 Task: Look for space in Yellowknife, Canada from 2nd June, 2023 to 9th June, 2023 for 5 adults in price range Rs.7000 to Rs.13000. Place can be shared room with 2 bedrooms having 5 beds and 2 bathrooms. Property type can be house, flat, guest house. Booking option can be shelf check-in. Required host language is English.
Action: Mouse moved to (439, 82)
Screenshot: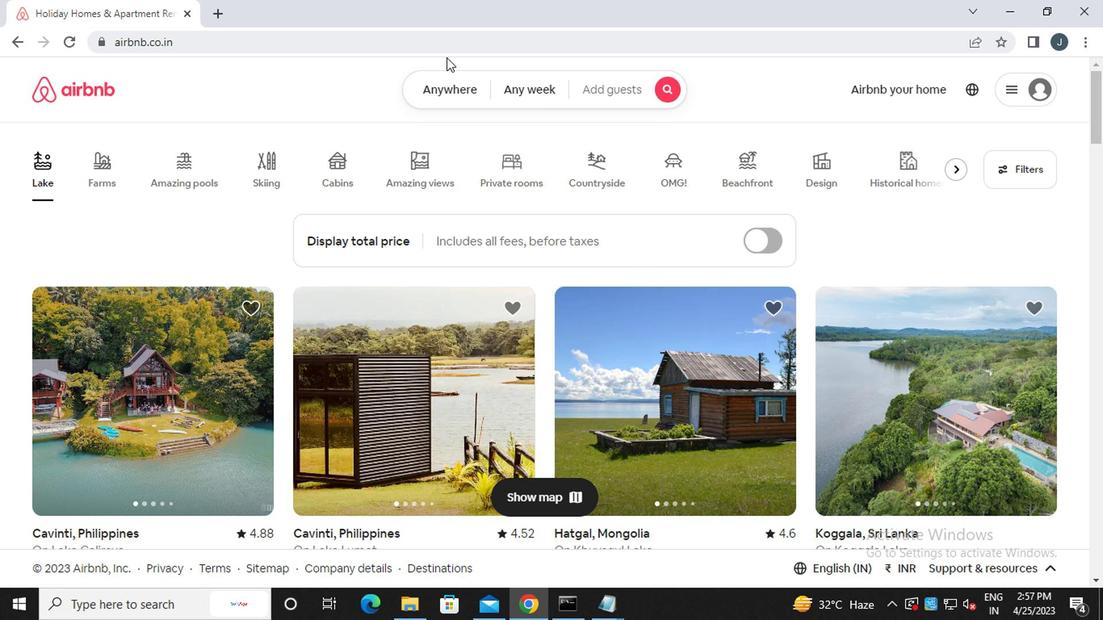 
Action: Mouse pressed left at (439, 82)
Screenshot: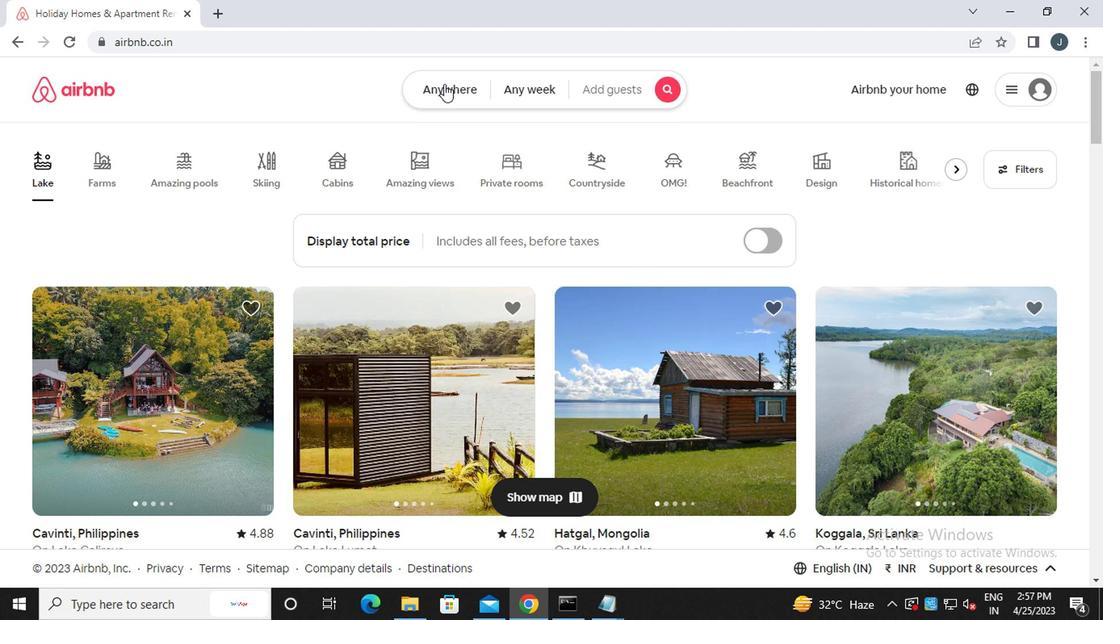 
Action: Mouse moved to (274, 154)
Screenshot: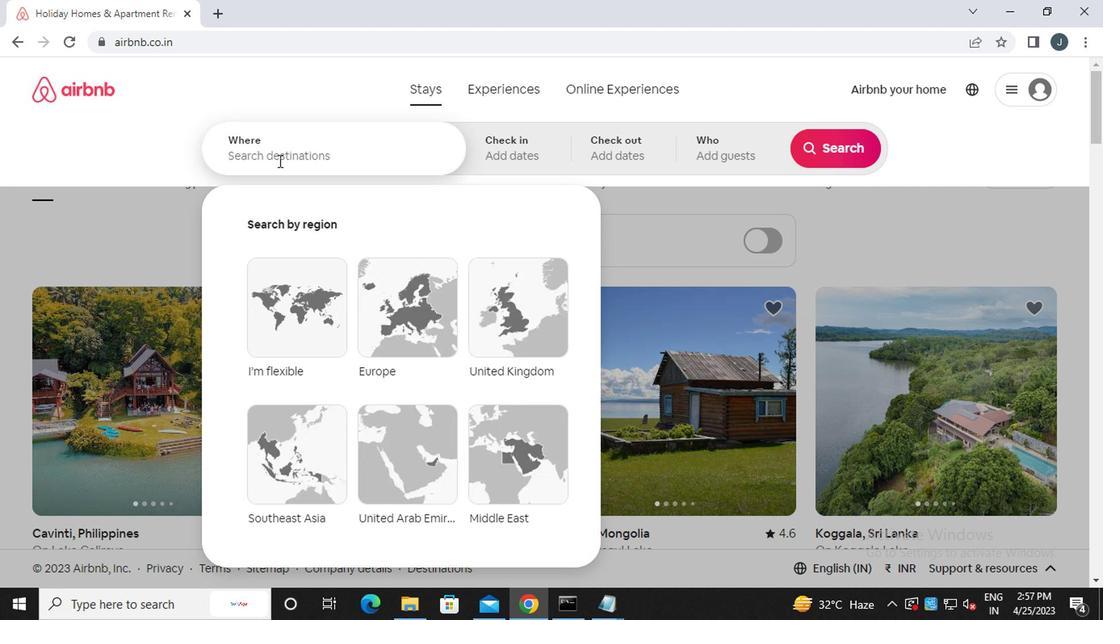 
Action: Mouse pressed left at (274, 154)
Screenshot: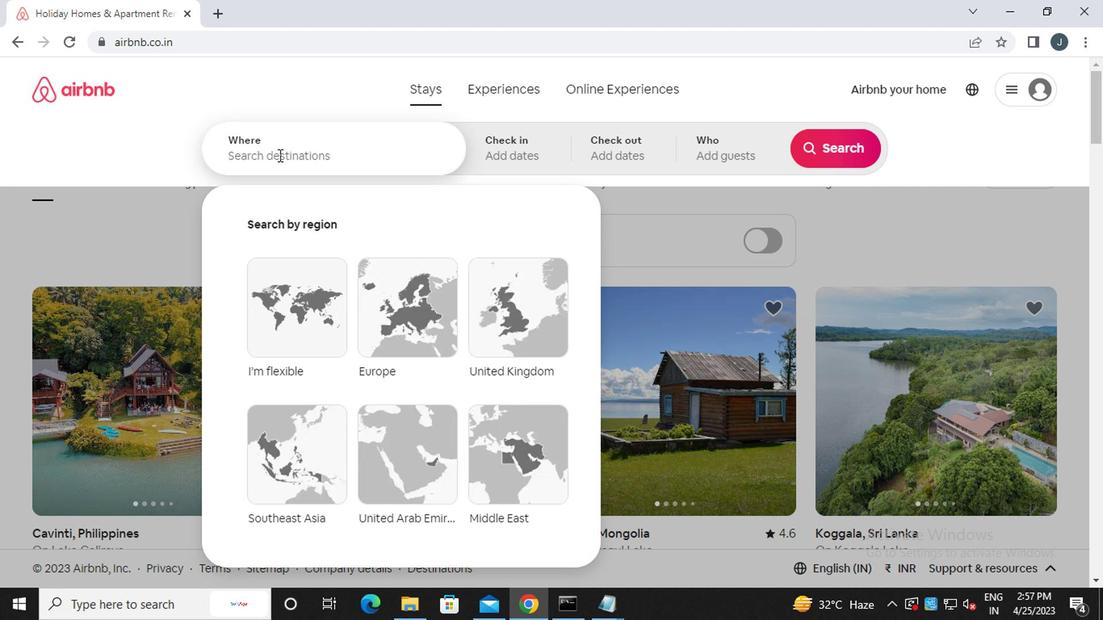 
Action: Key pressed y<Key.caps_lock>ellowknife,<Key.caps_lock>c<Key.caps_lock>anada
Screenshot: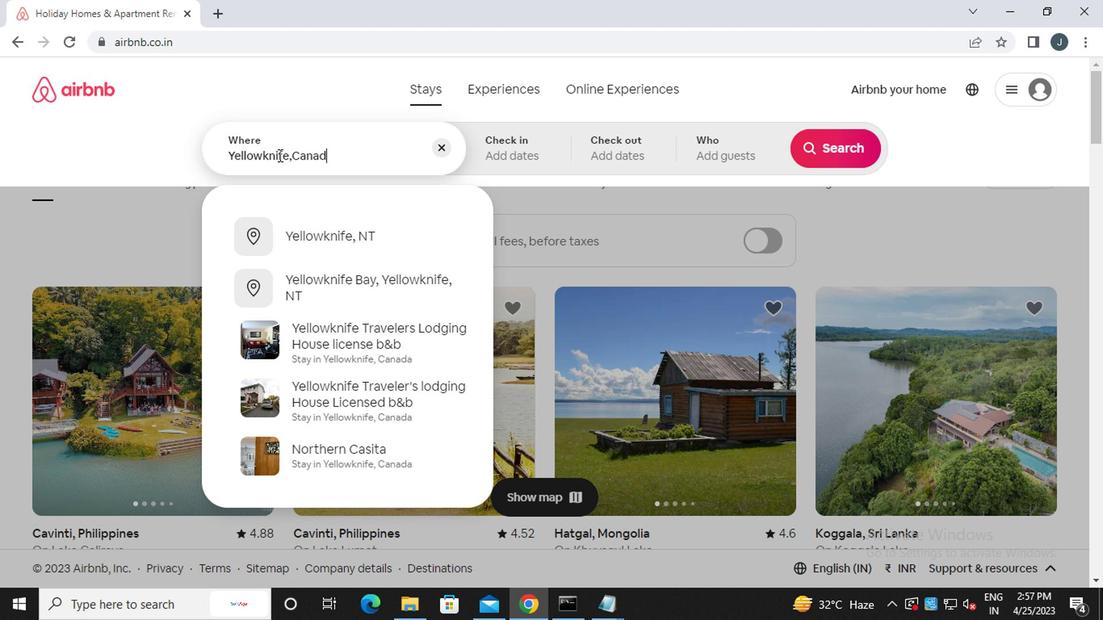 
Action: Mouse moved to (527, 147)
Screenshot: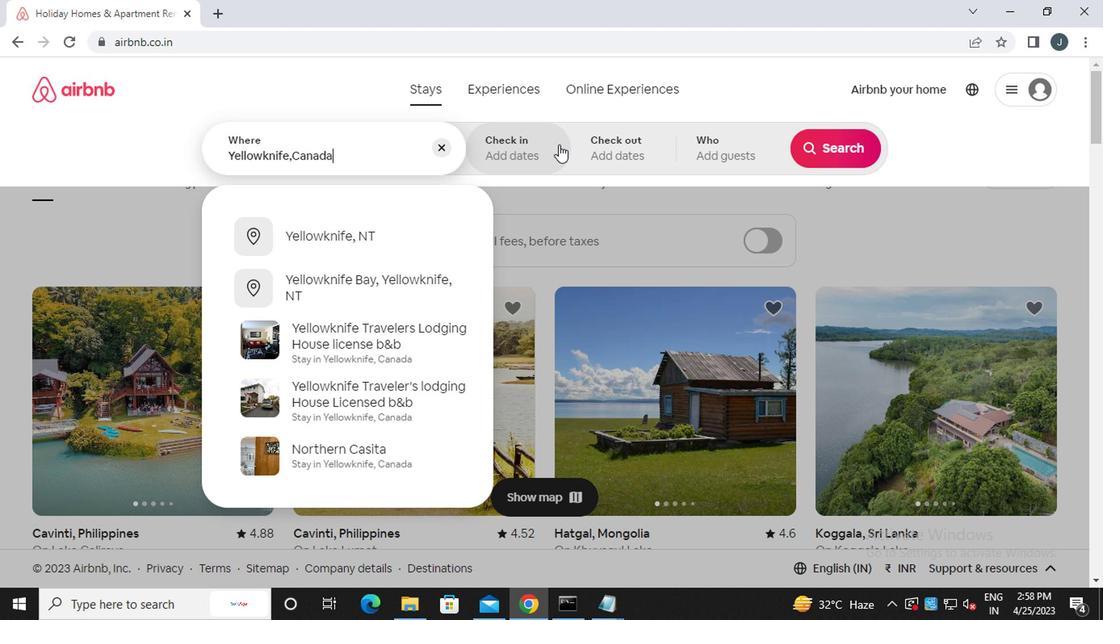 
Action: Mouse pressed left at (527, 147)
Screenshot: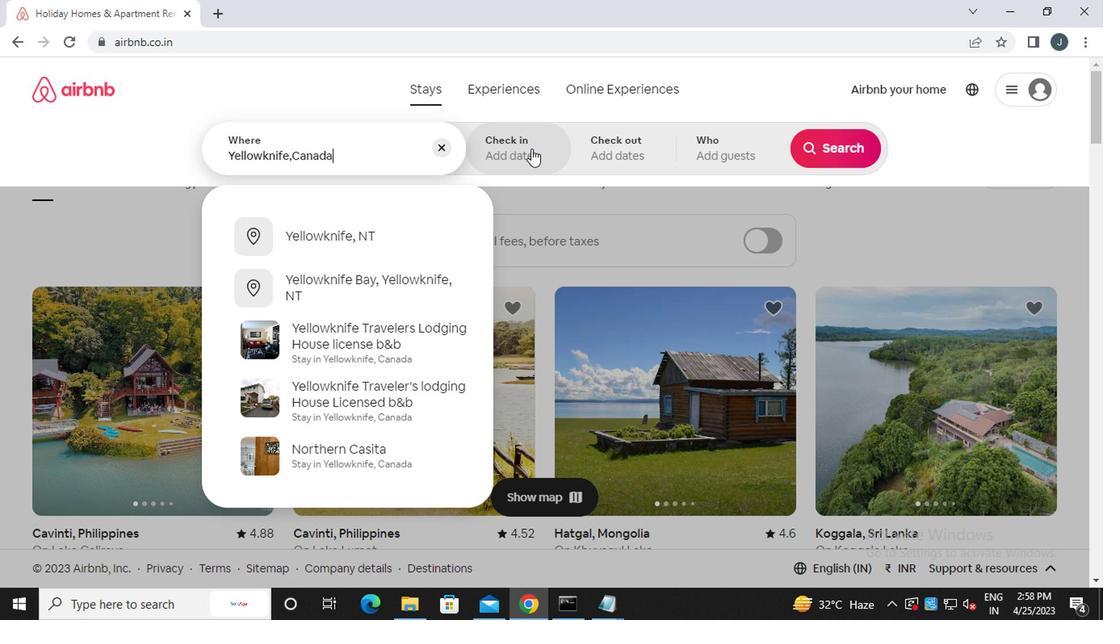 
Action: Mouse moved to (823, 273)
Screenshot: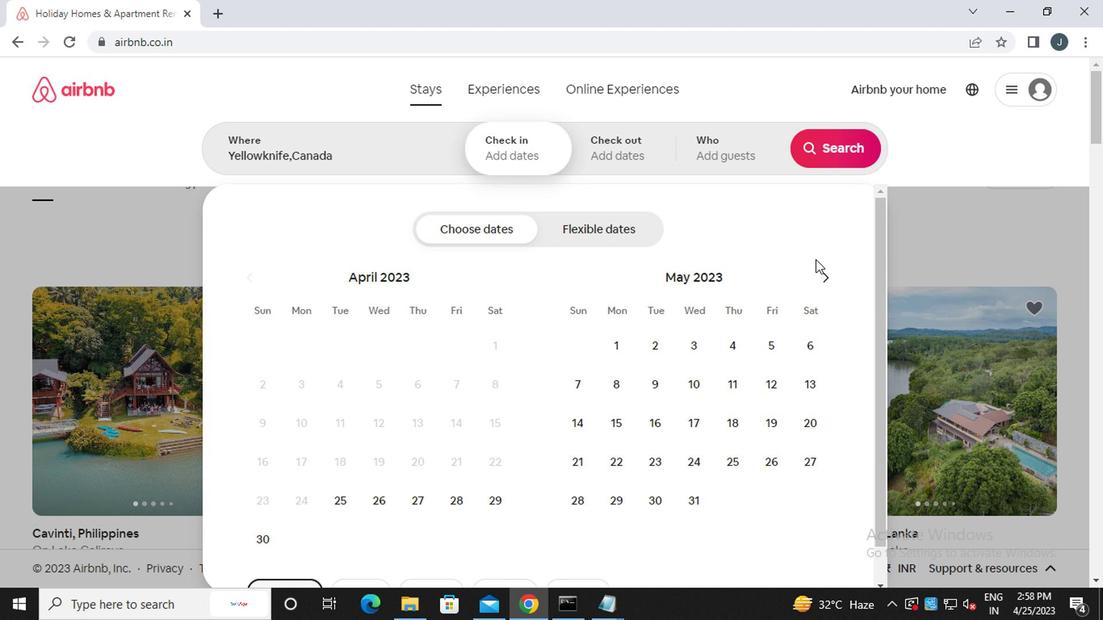 
Action: Mouse pressed left at (823, 273)
Screenshot: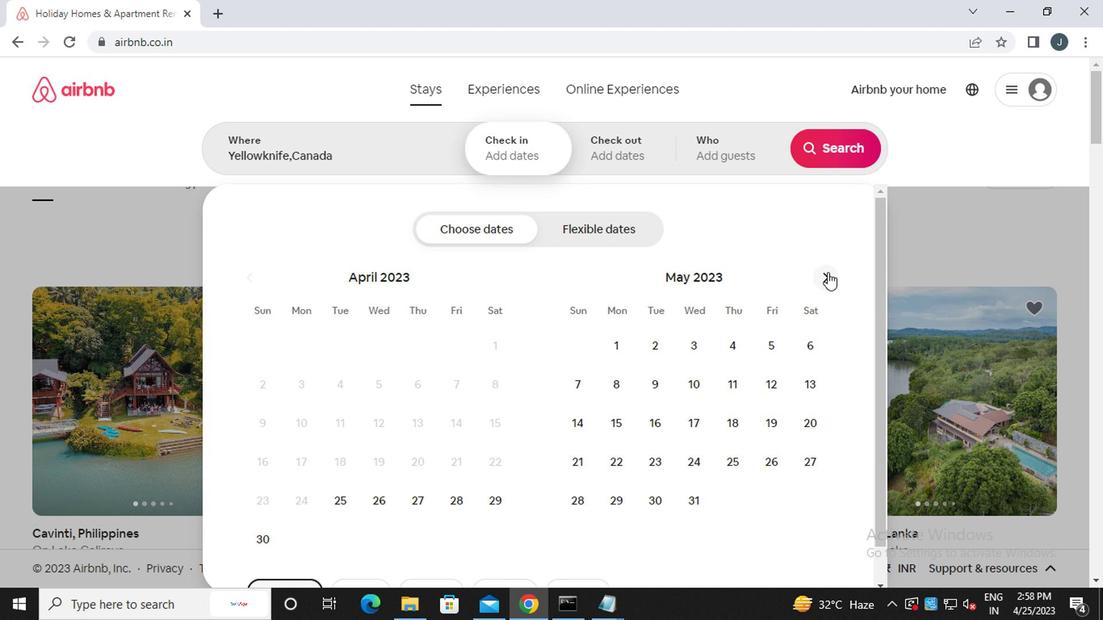 
Action: Mouse moved to (774, 348)
Screenshot: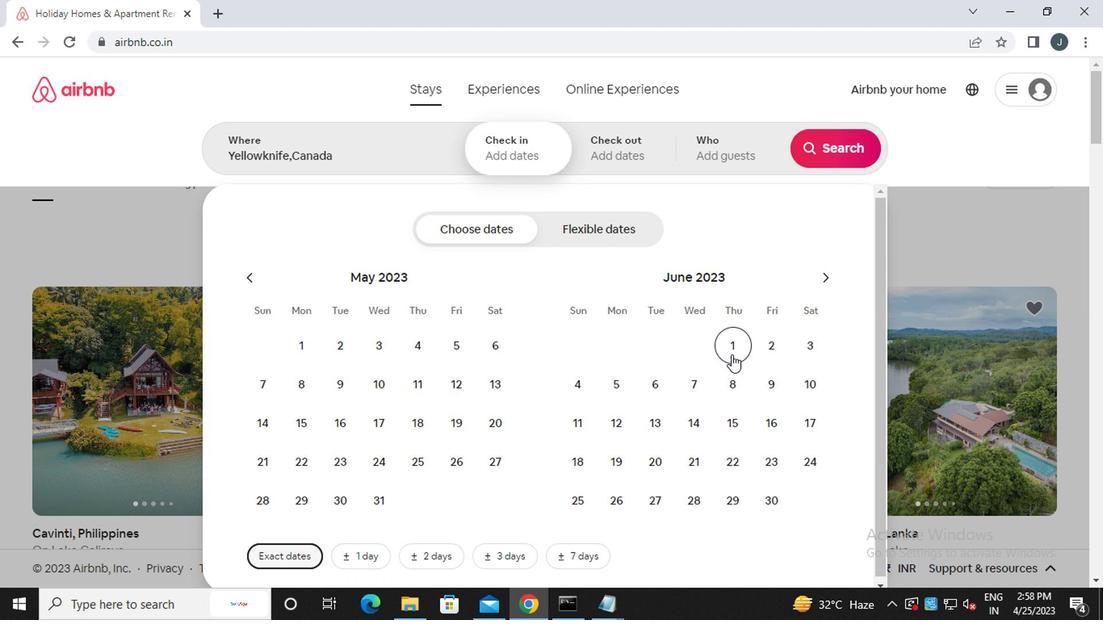
Action: Mouse pressed left at (774, 348)
Screenshot: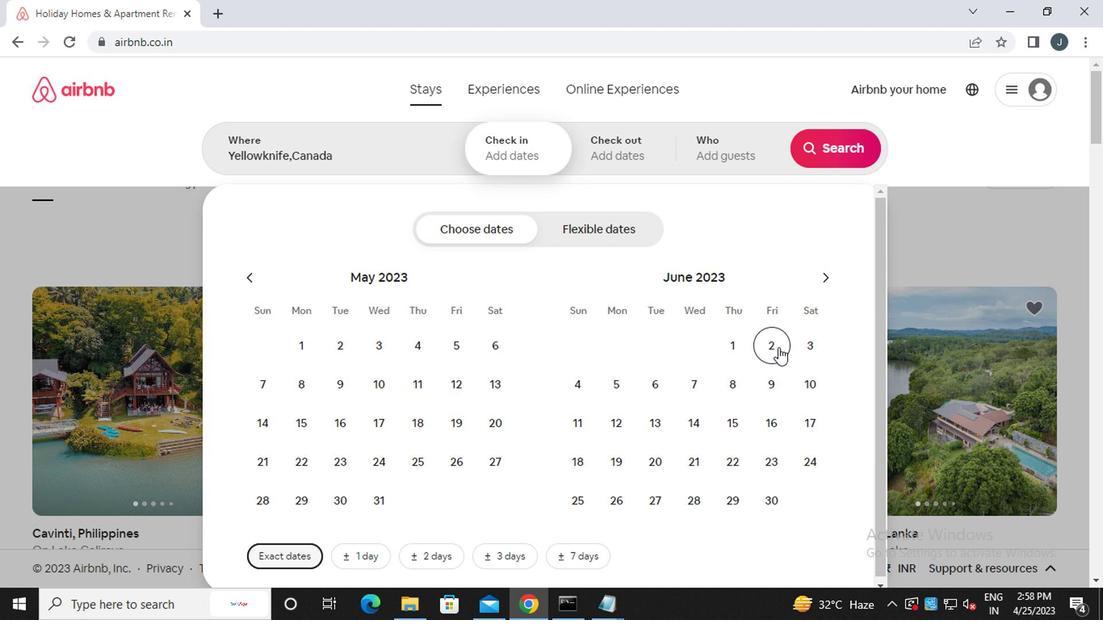 
Action: Mouse moved to (772, 377)
Screenshot: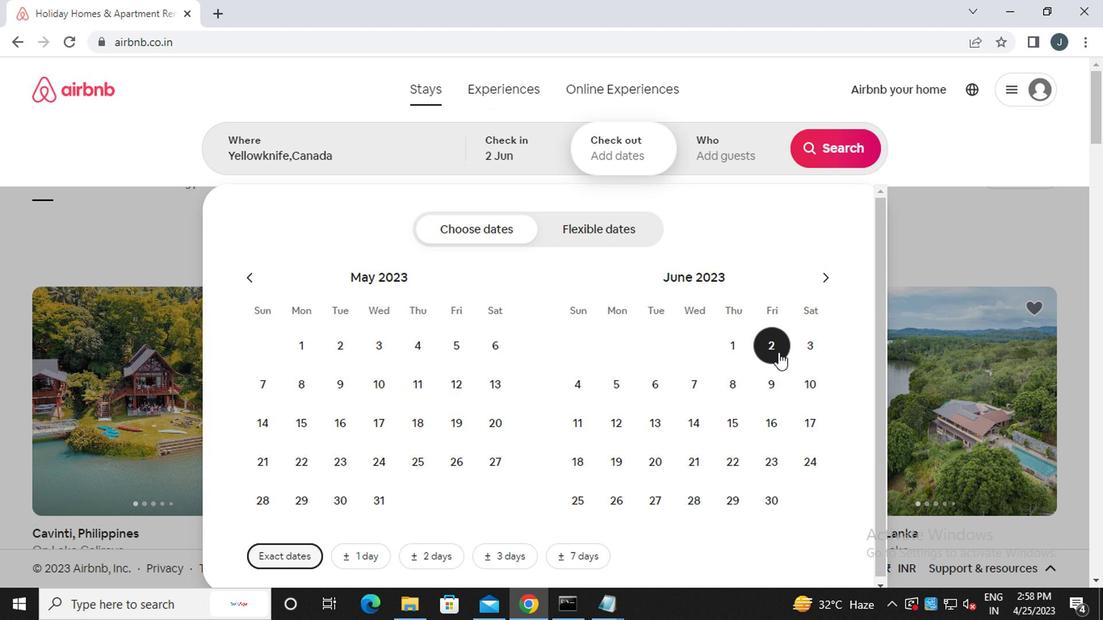 
Action: Mouse pressed left at (772, 377)
Screenshot: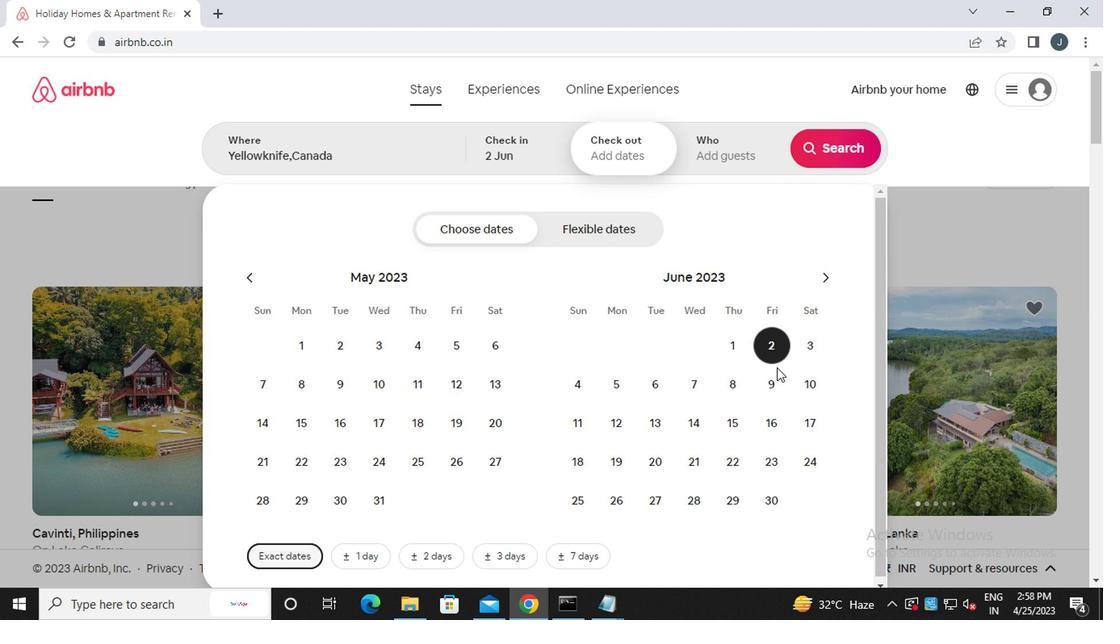
Action: Mouse moved to (736, 145)
Screenshot: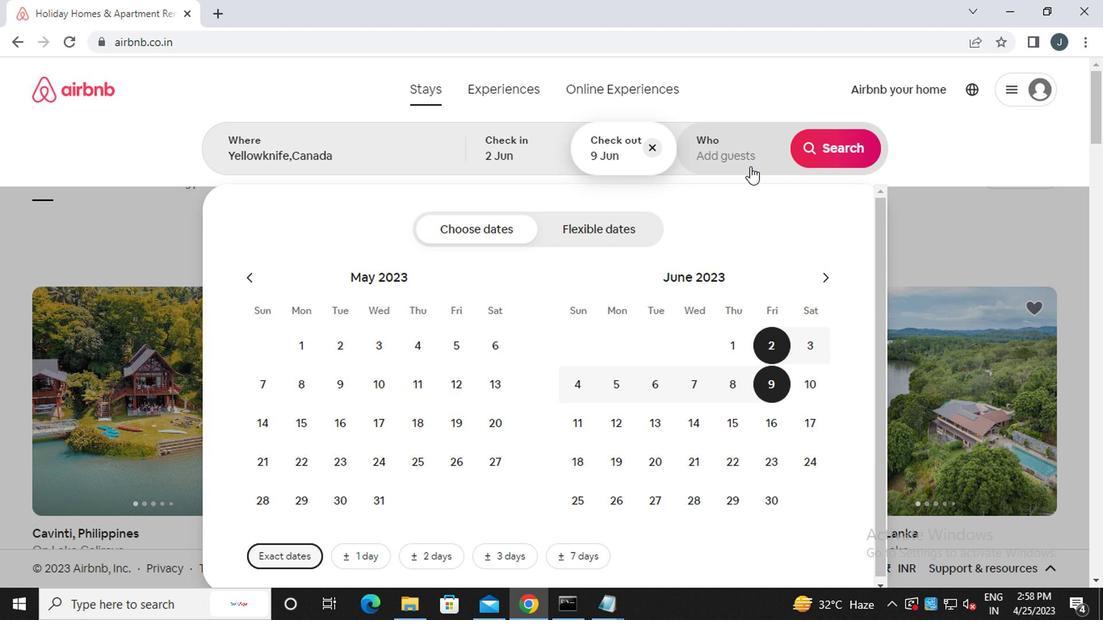 
Action: Mouse pressed left at (736, 145)
Screenshot: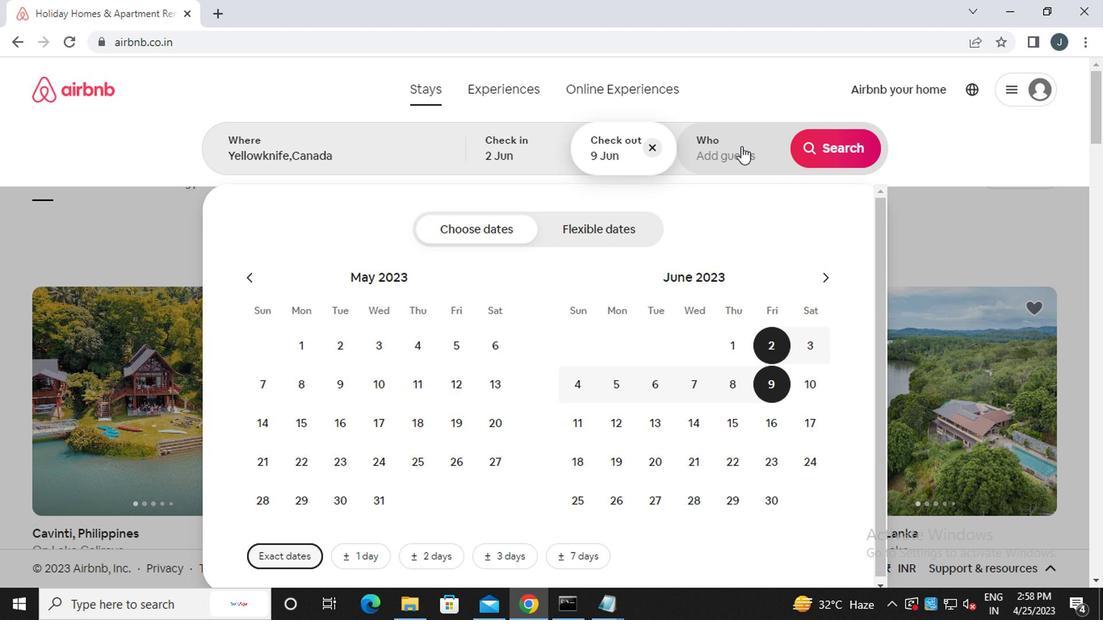 
Action: Mouse moved to (837, 232)
Screenshot: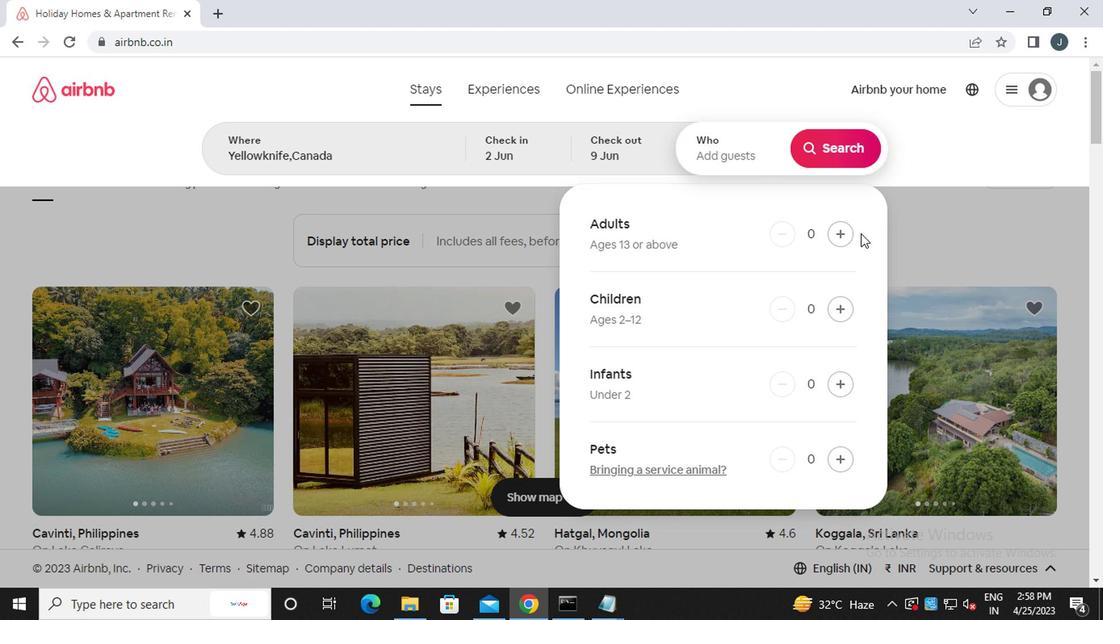 
Action: Mouse pressed left at (837, 232)
Screenshot: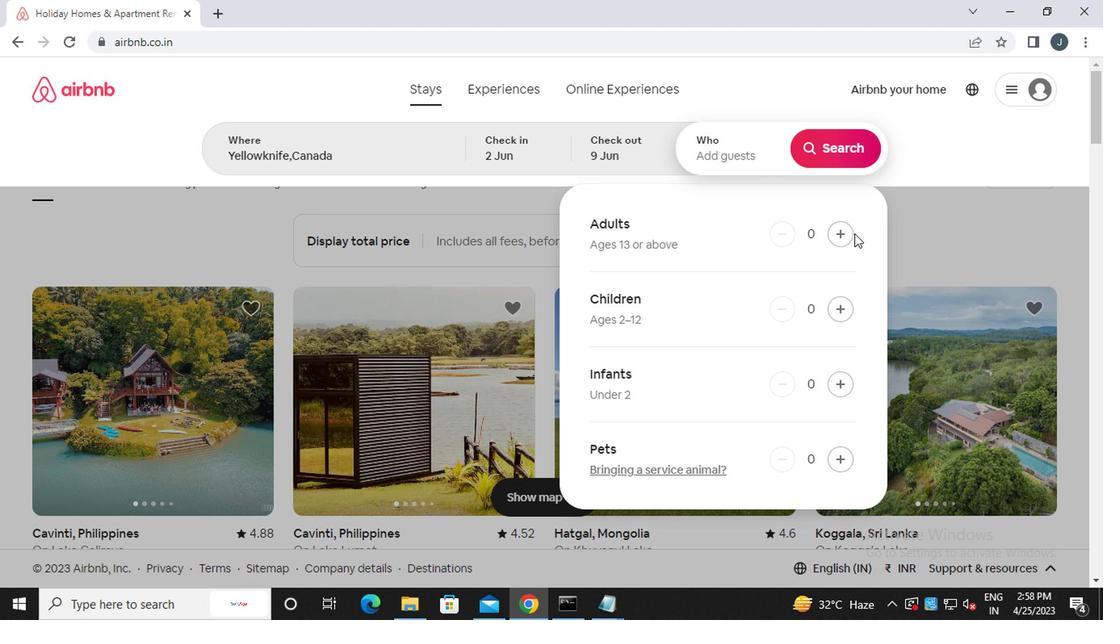 
Action: Mouse pressed left at (837, 232)
Screenshot: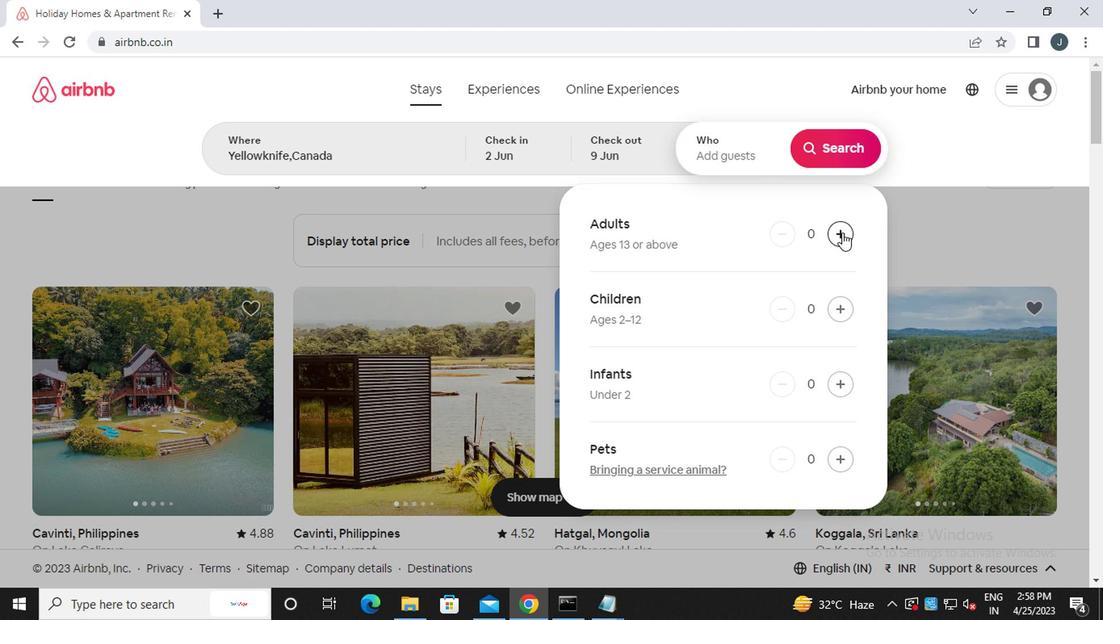 
Action: Mouse pressed left at (837, 232)
Screenshot: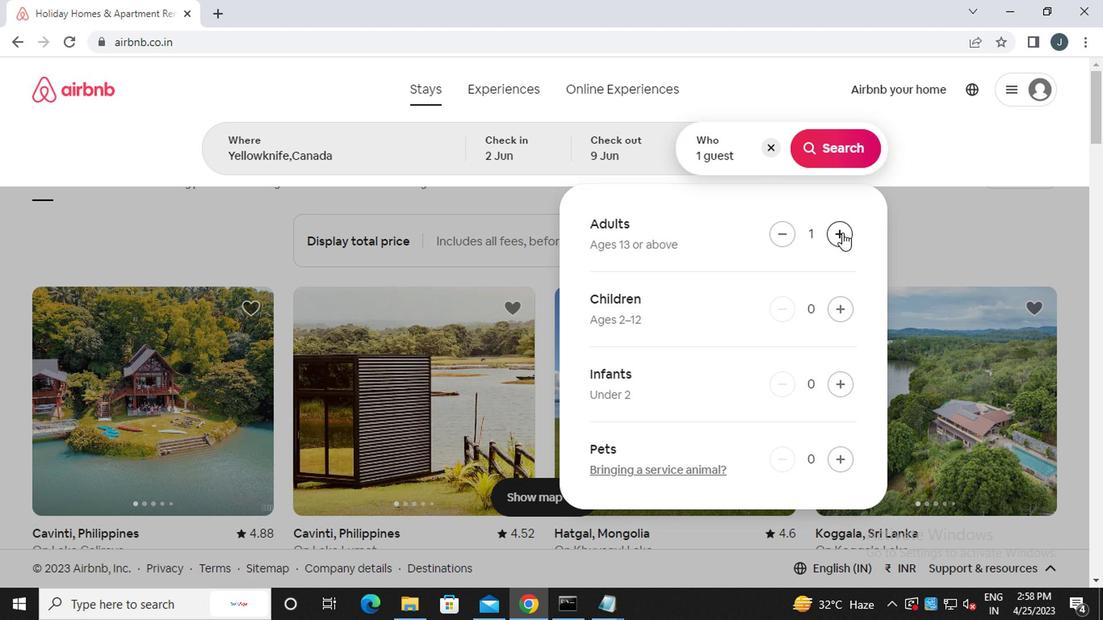 
Action: Mouse pressed left at (837, 232)
Screenshot: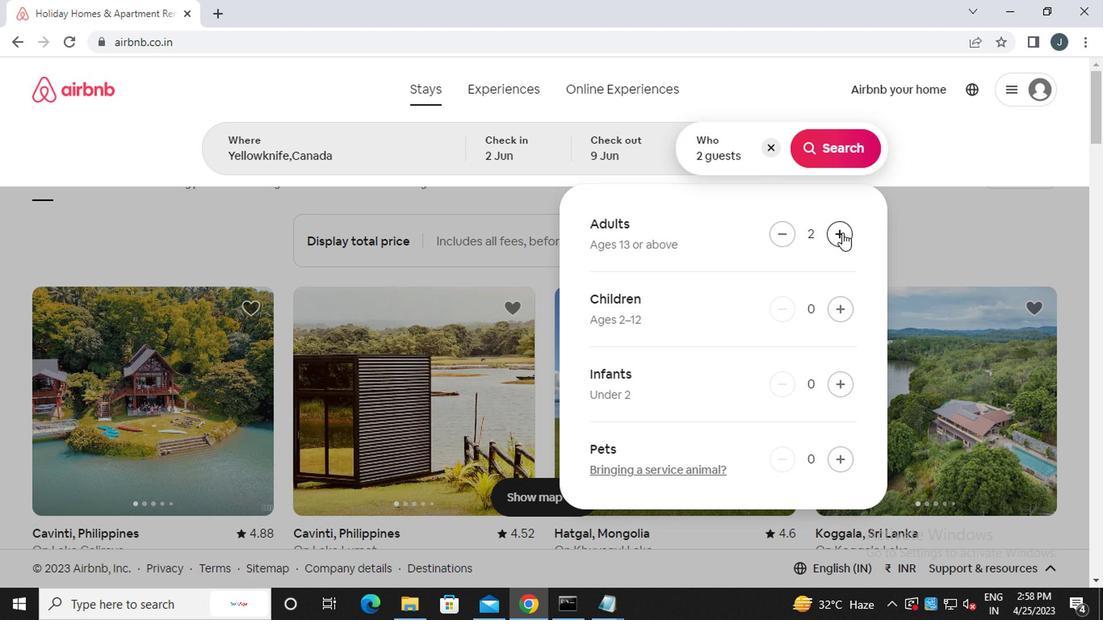
Action: Mouse pressed left at (837, 232)
Screenshot: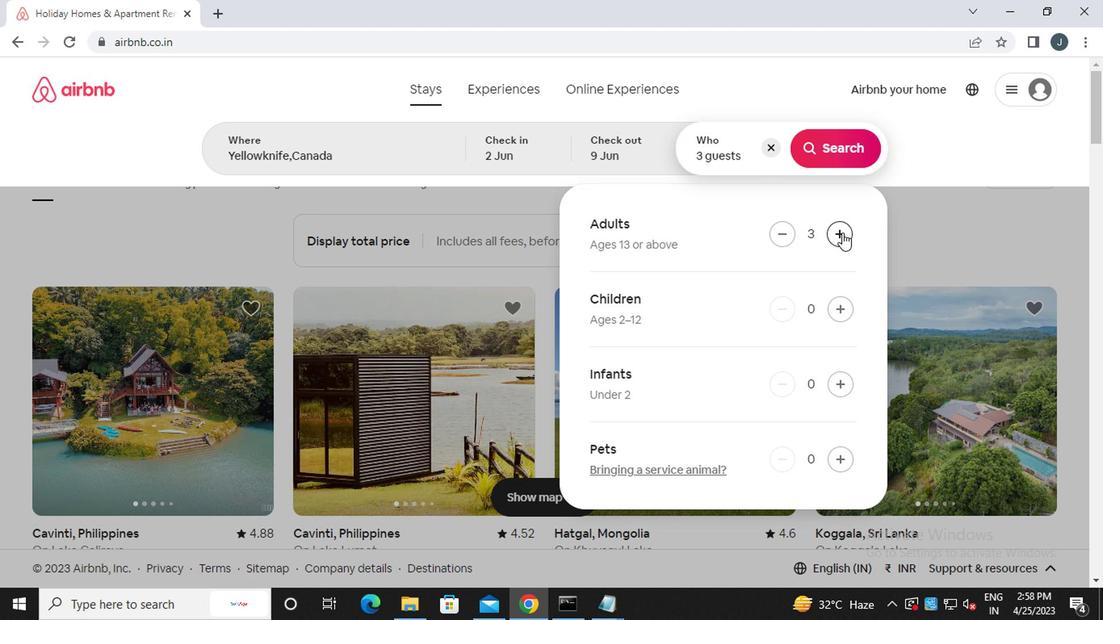 
Action: Mouse moved to (834, 146)
Screenshot: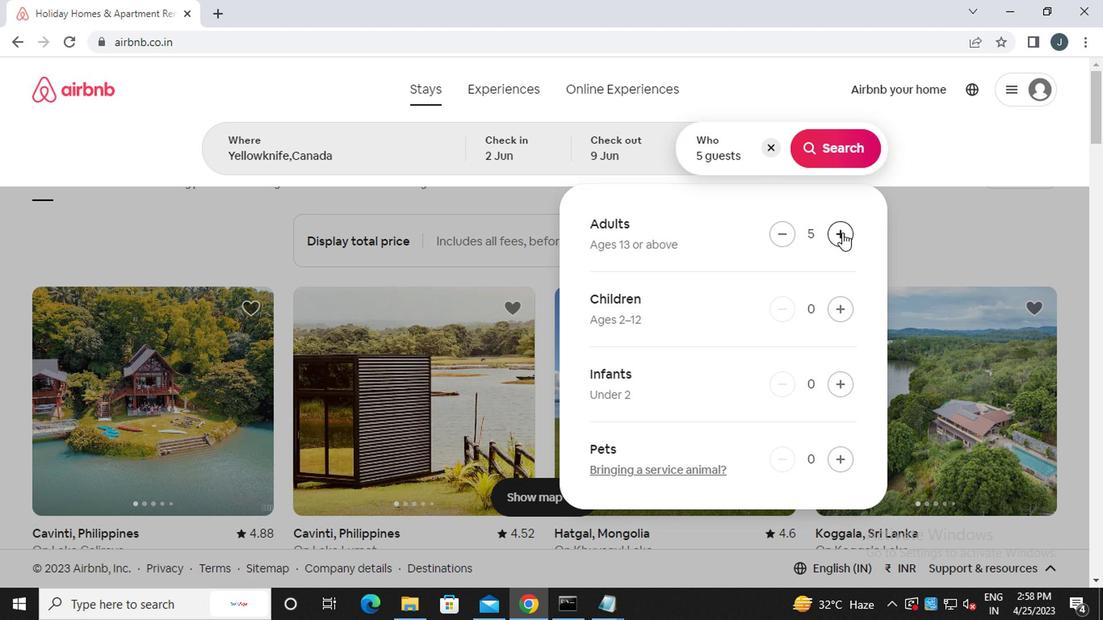 
Action: Mouse pressed left at (834, 146)
Screenshot: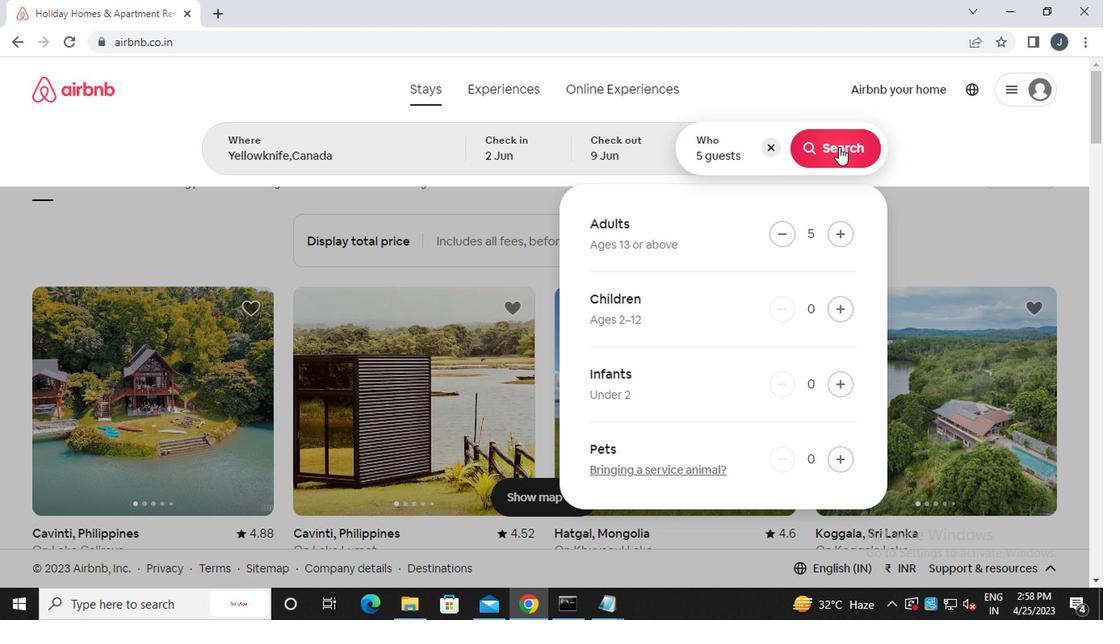 
Action: Mouse moved to (1040, 147)
Screenshot: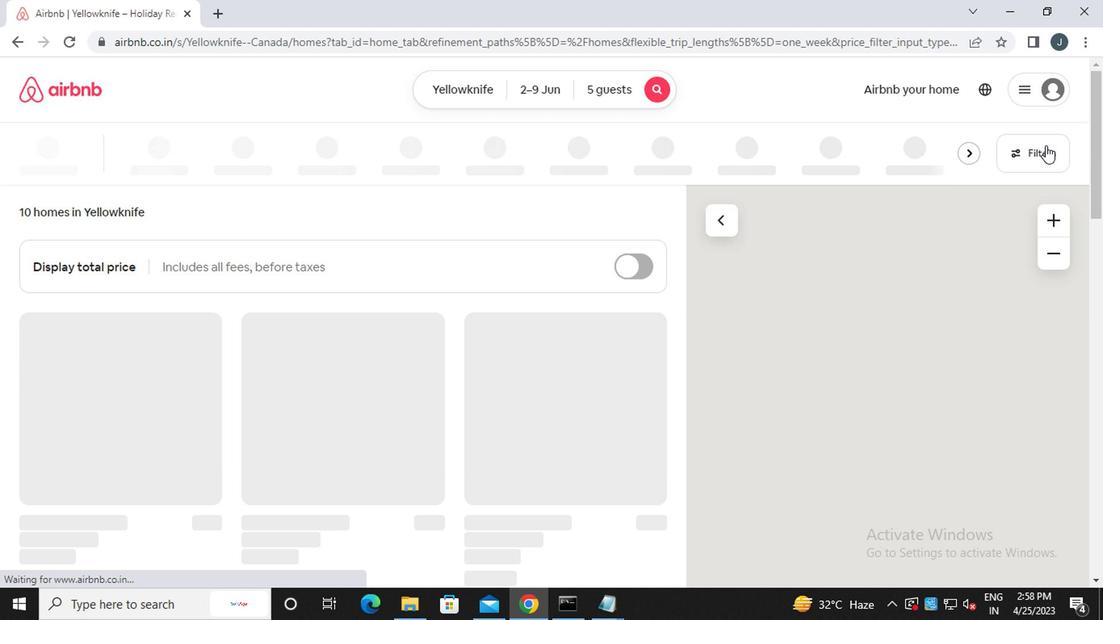 
Action: Mouse pressed left at (1040, 147)
Screenshot: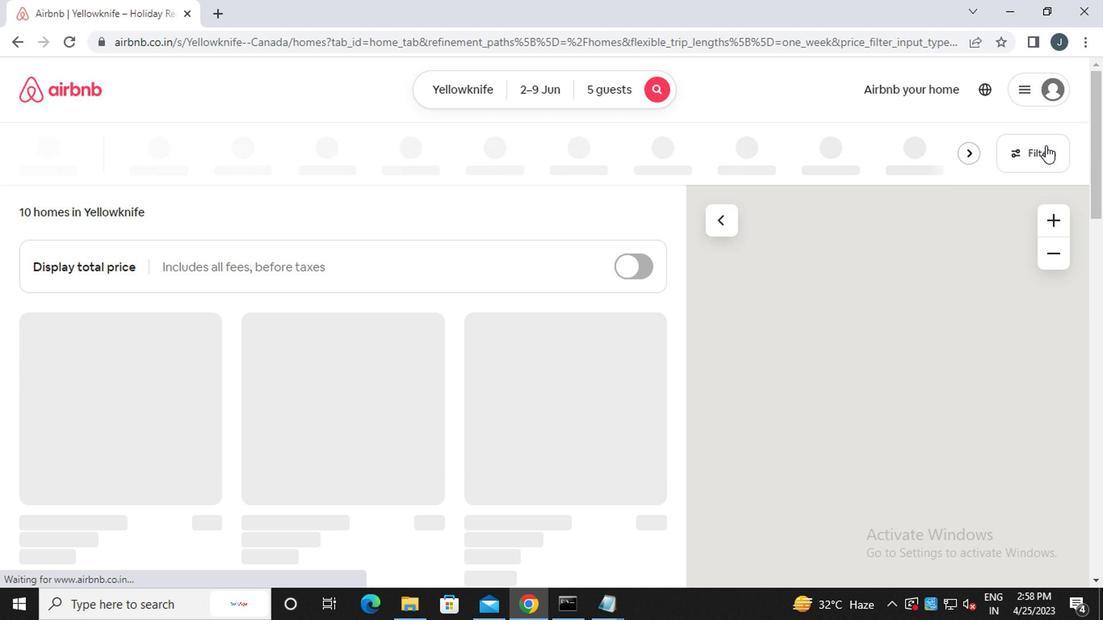 
Action: Mouse moved to (342, 346)
Screenshot: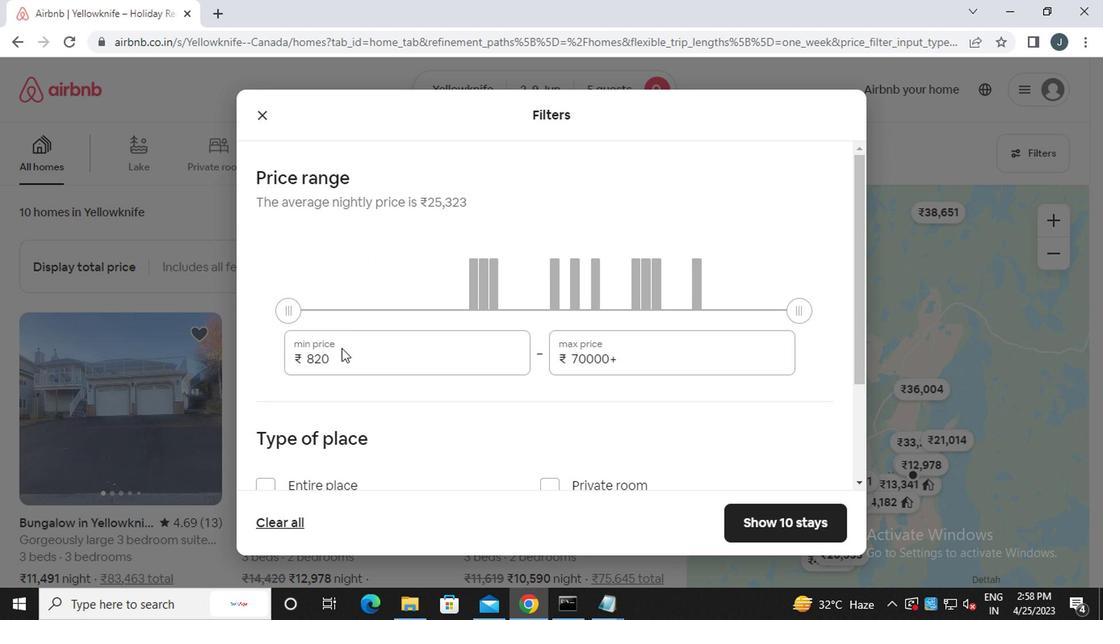 
Action: Mouse pressed left at (342, 346)
Screenshot: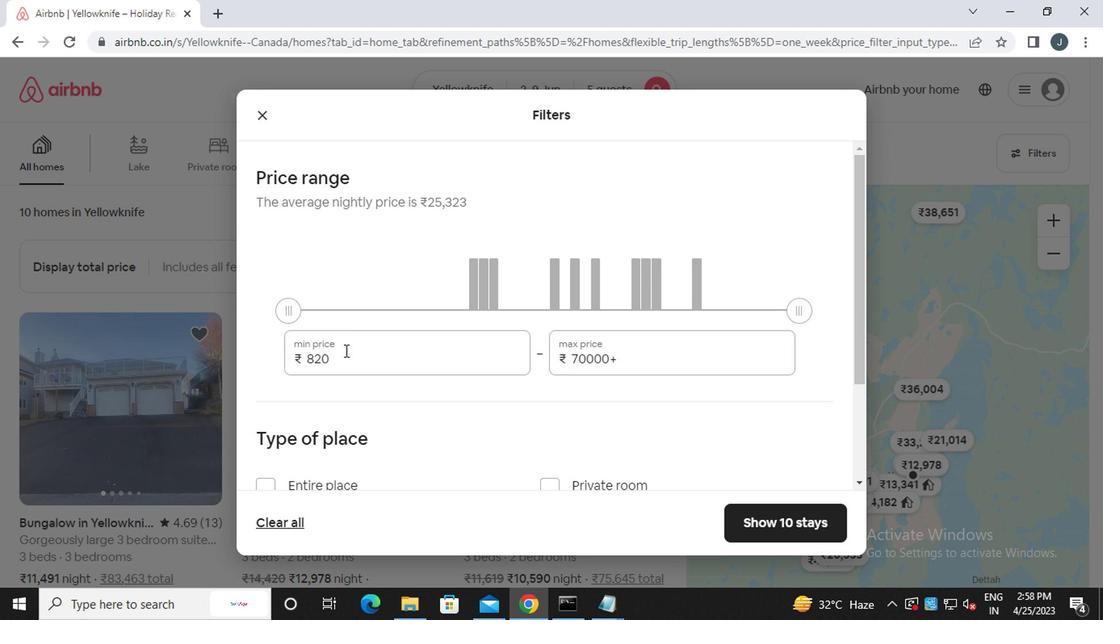 
Action: Mouse moved to (334, 331)
Screenshot: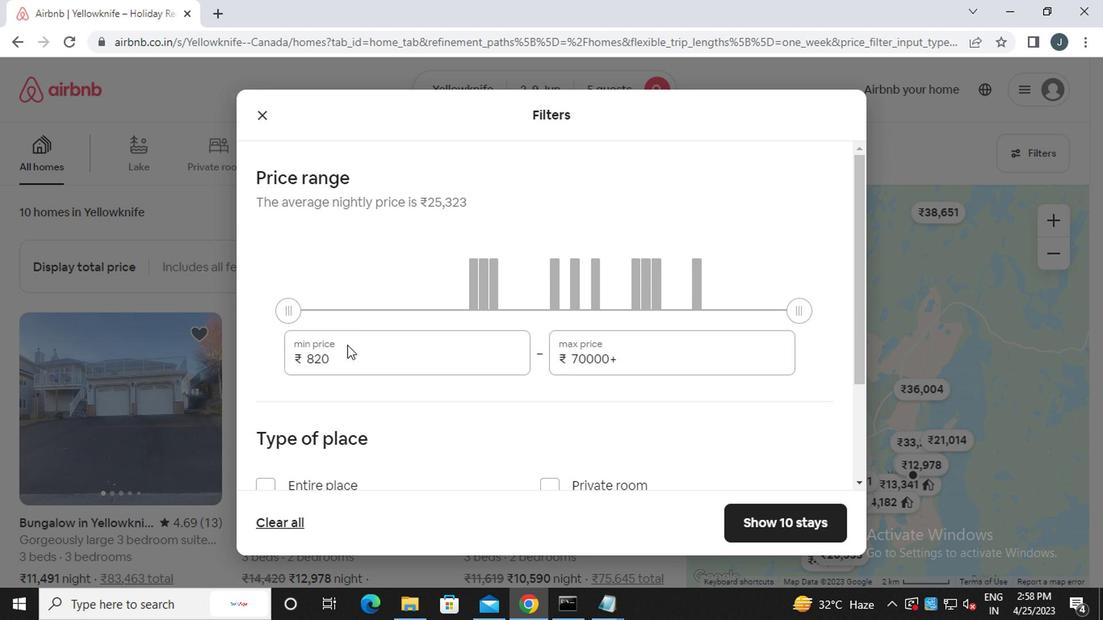
Action: Key pressed <Key.backspace><Key.backspace><Key.backspace><<103>><<96>><<96>><<96>>
Screenshot: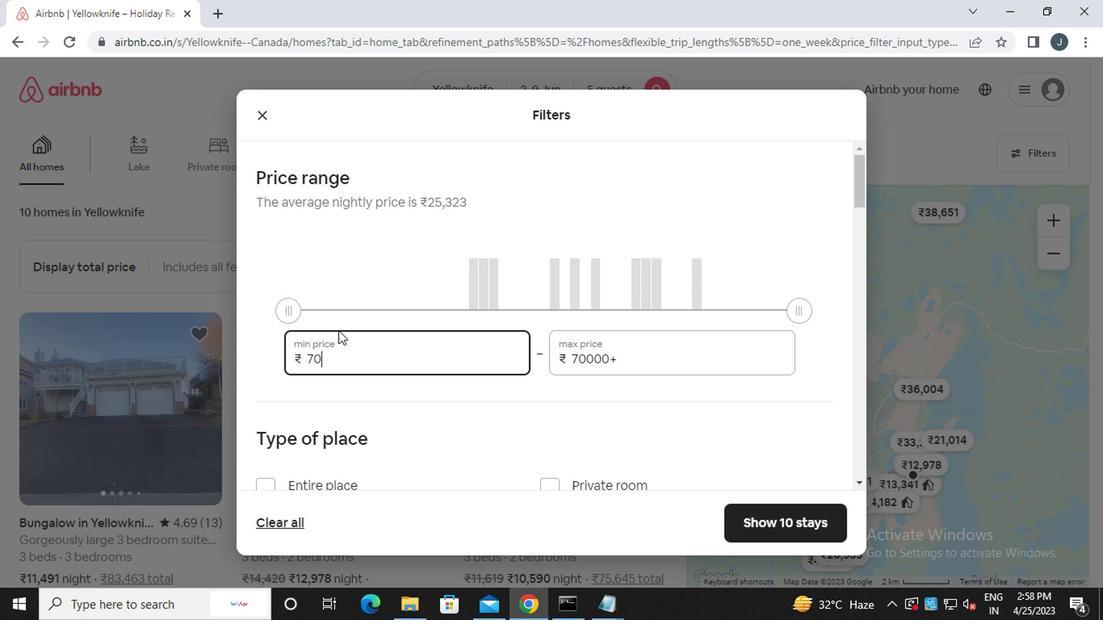 
Action: Mouse moved to (645, 359)
Screenshot: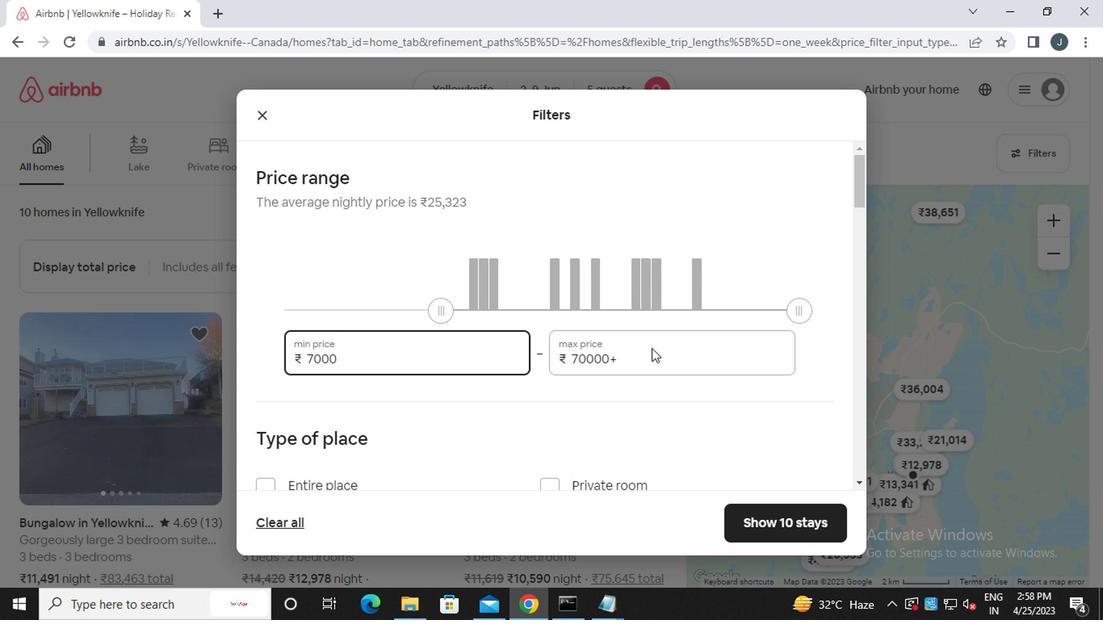 
Action: Mouse pressed left at (645, 359)
Screenshot: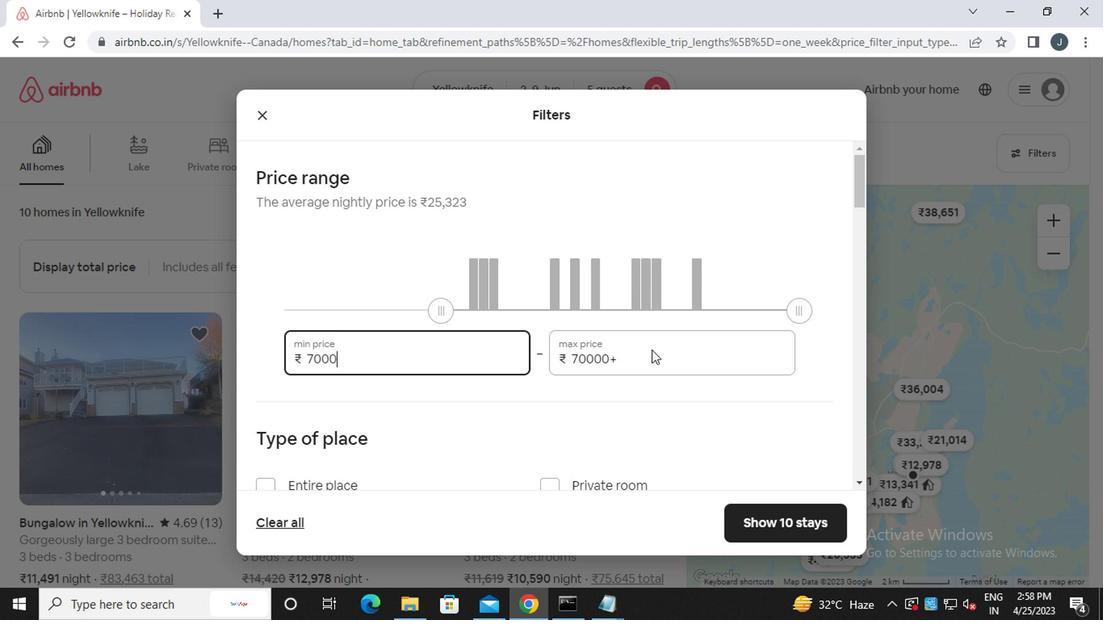 
Action: Mouse moved to (597, 352)
Screenshot: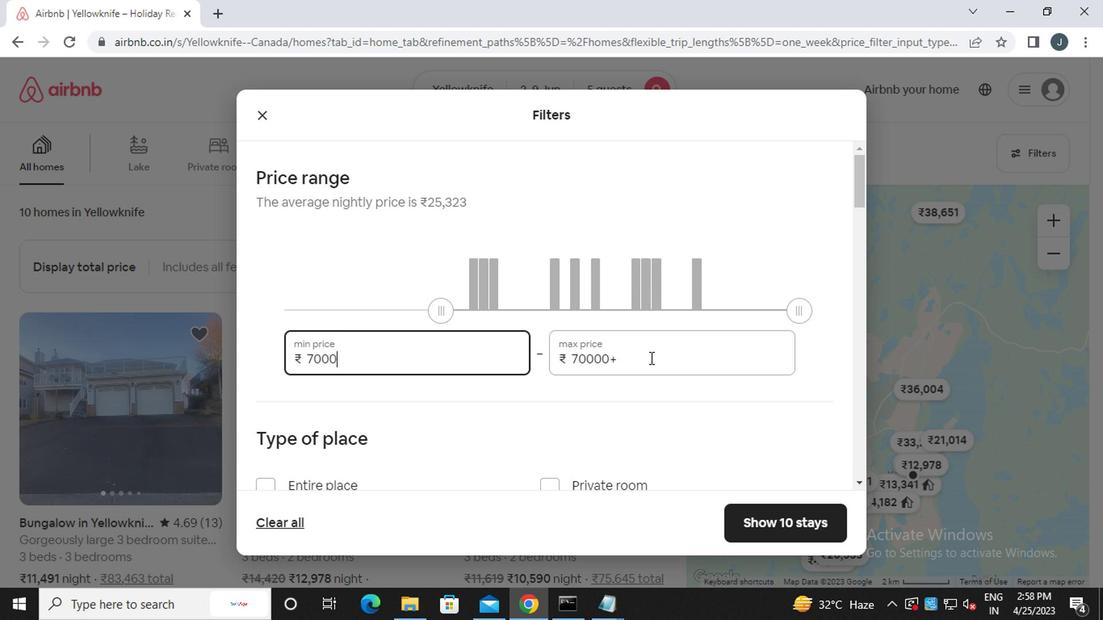 
Action: Key pressed <Key.backspace><Key.backspace><Key.backspace><Key.backspace><Key.backspace><Key.backspace><Key.backspace><Key.backspace><Key.backspace><Key.backspace><Key.backspace><Key.backspace><Key.backspace><<97>><<99>><<96>><<96>><<96>>
Screenshot: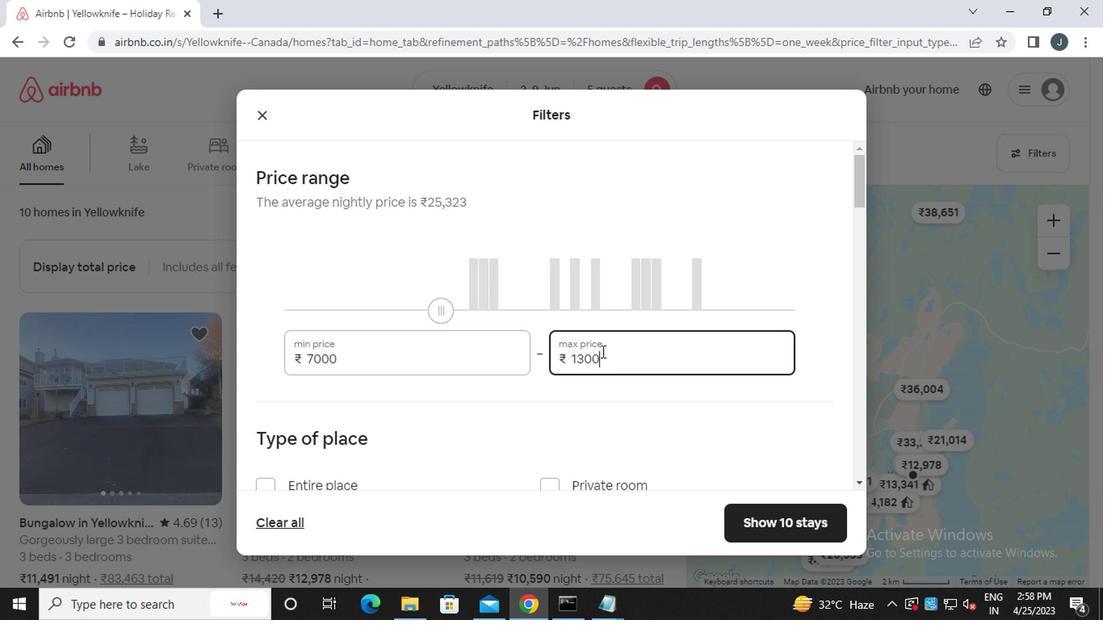 
Action: Mouse moved to (439, 356)
Screenshot: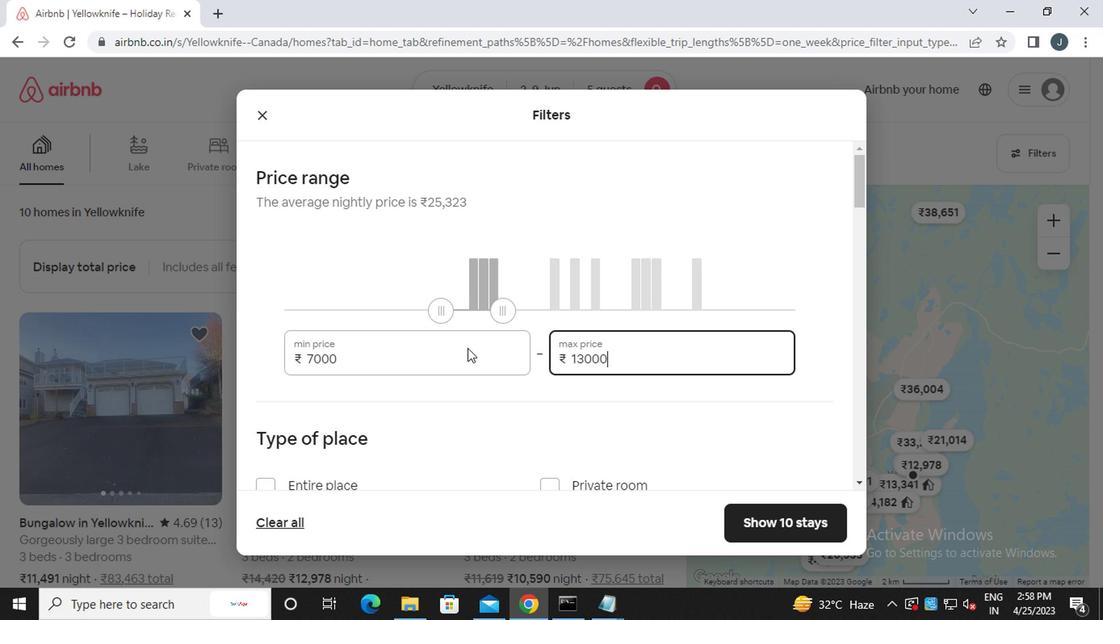 
Action: Mouse scrolled (439, 356) with delta (0, 0)
Screenshot: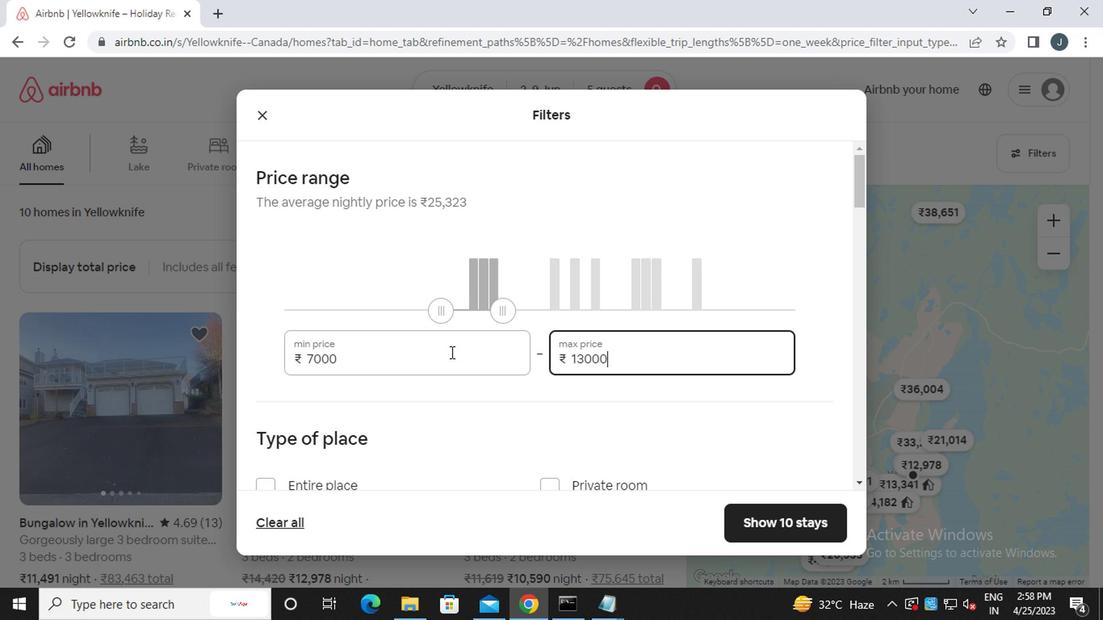 
Action: Mouse scrolled (439, 356) with delta (0, 0)
Screenshot: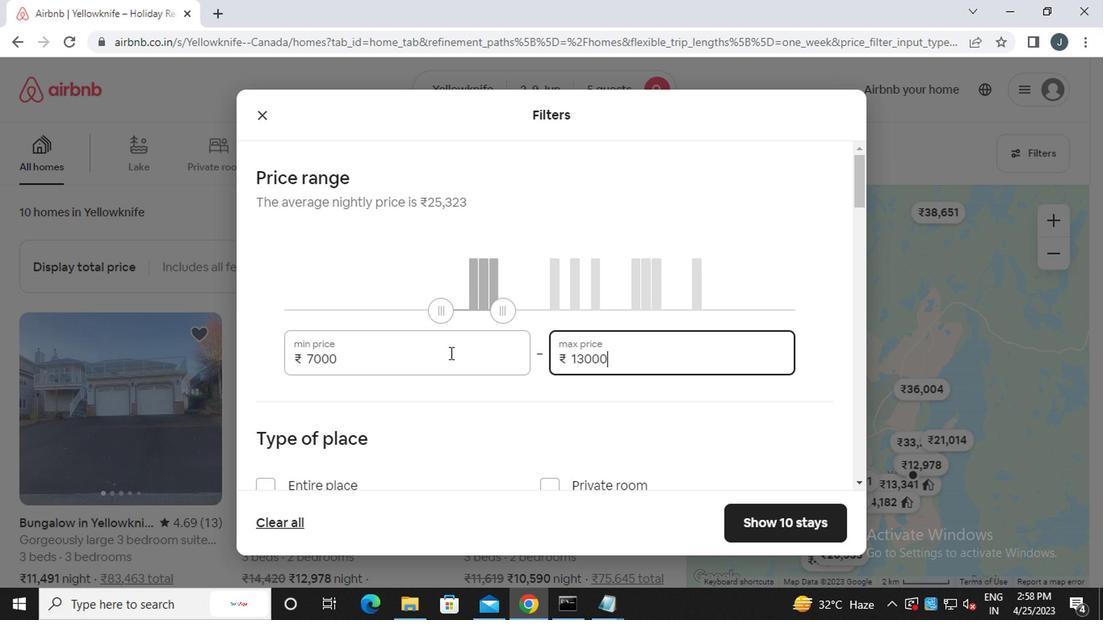 
Action: Mouse scrolled (439, 356) with delta (0, 0)
Screenshot: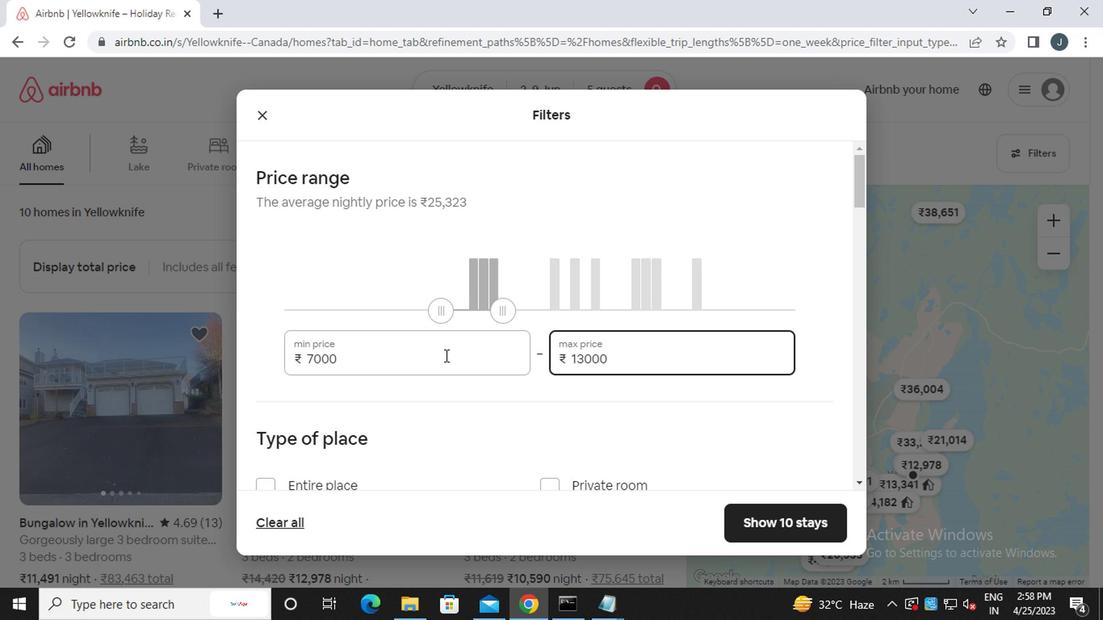 
Action: Mouse moved to (269, 318)
Screenshot: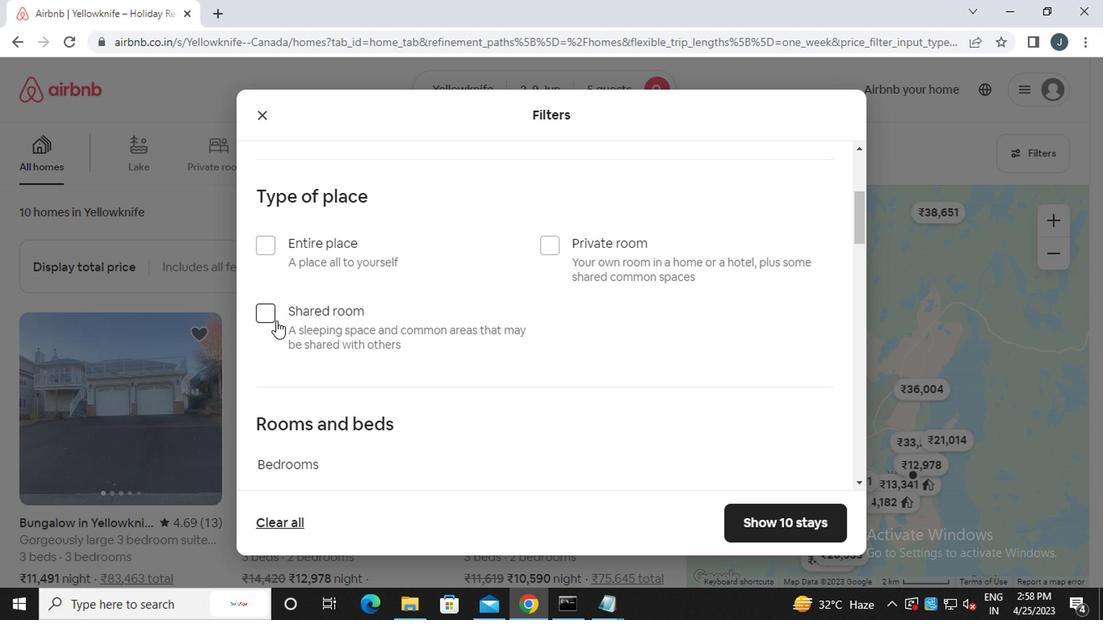
Action: Mouse pressed left at (269, 318)
Screenshot: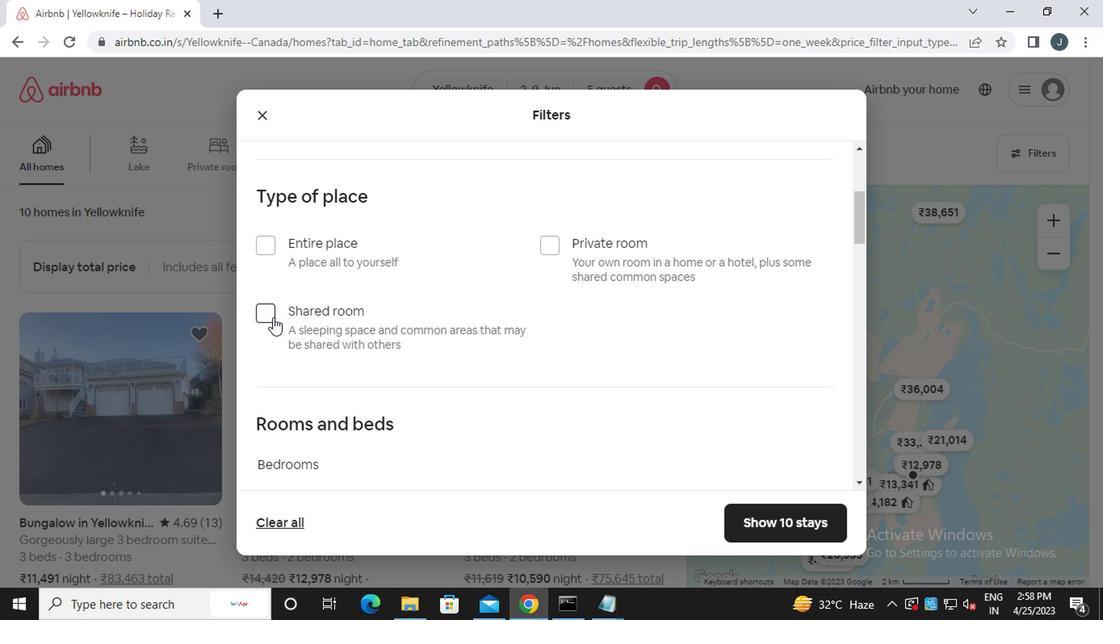 
Action: Mouse moved to (388, 350)
Screenshot: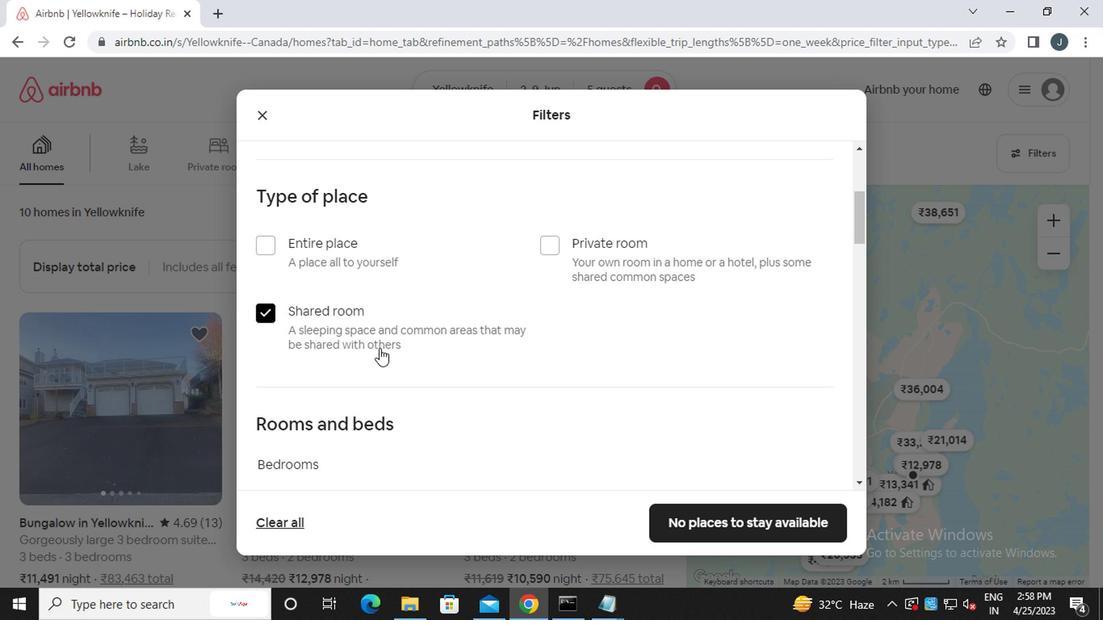 
Action: Mouse scrolled (388, 349) with delta (0, -1)
Screenshot: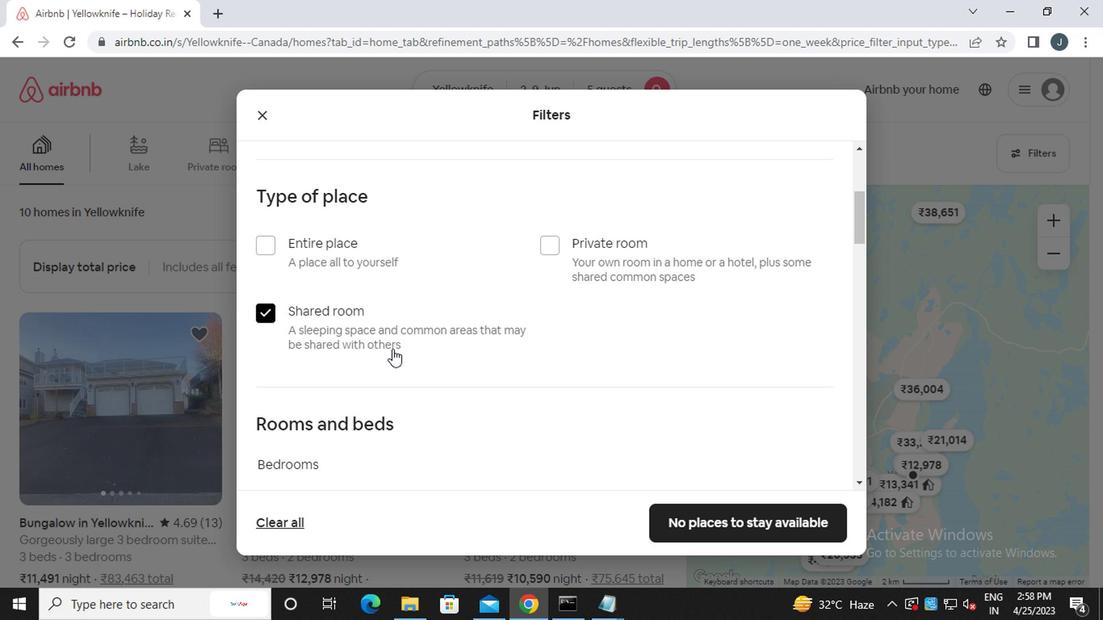 
Action: Mouse scrolled (388, 349) with delta (0, -1)
Screenshot: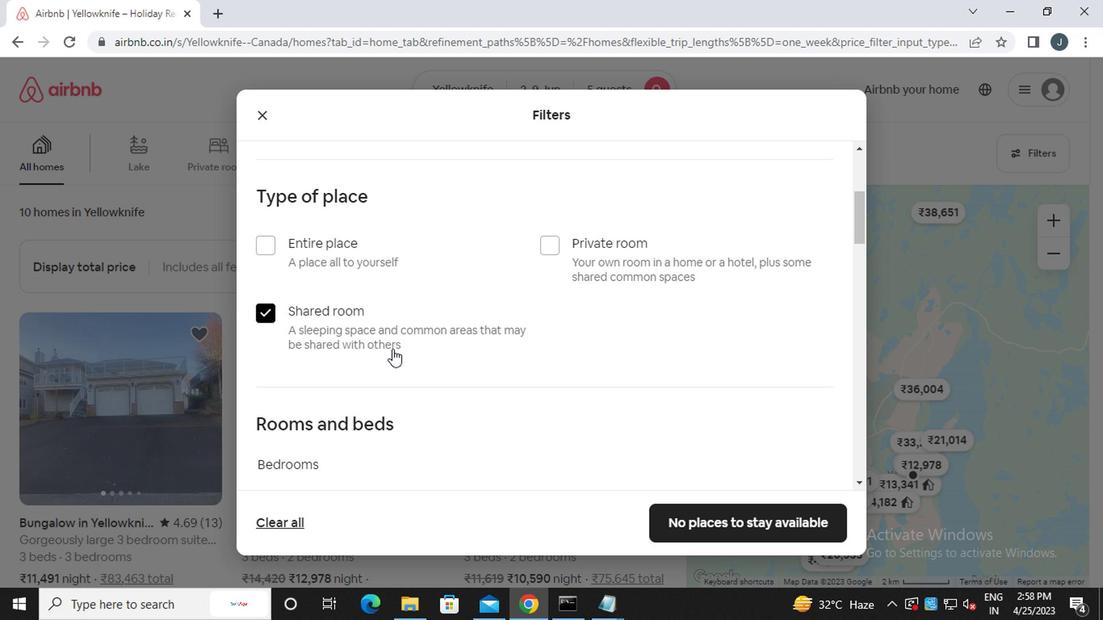 
Action: Mouse moved to (376, 338)
Screenshot: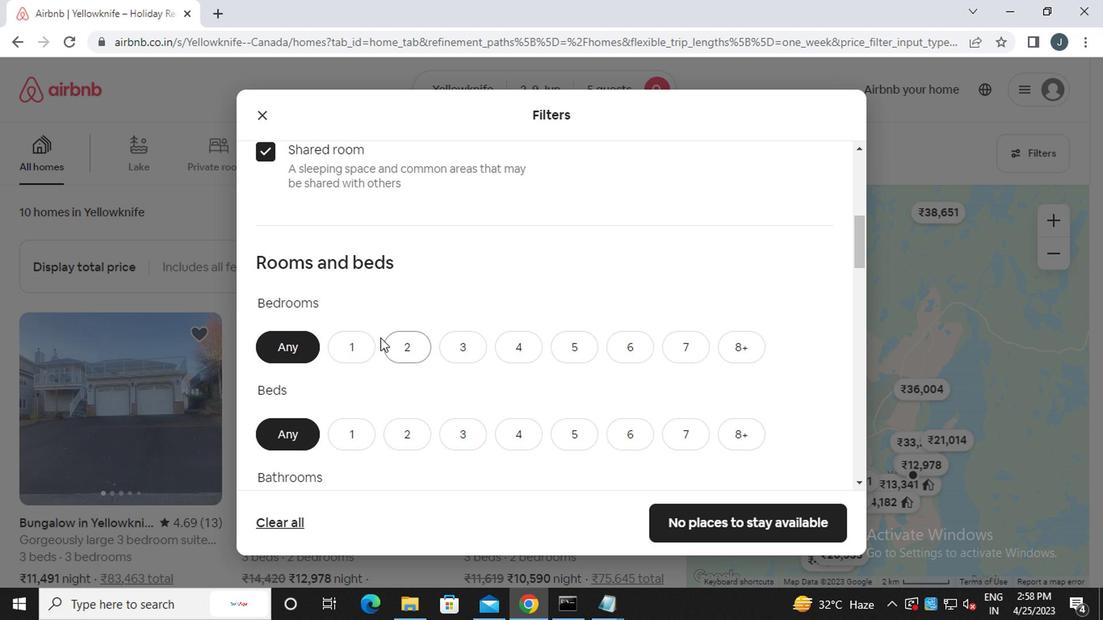 
Action: Mouse scrolled (376, 337) with delta (0, -1)
Screenshot: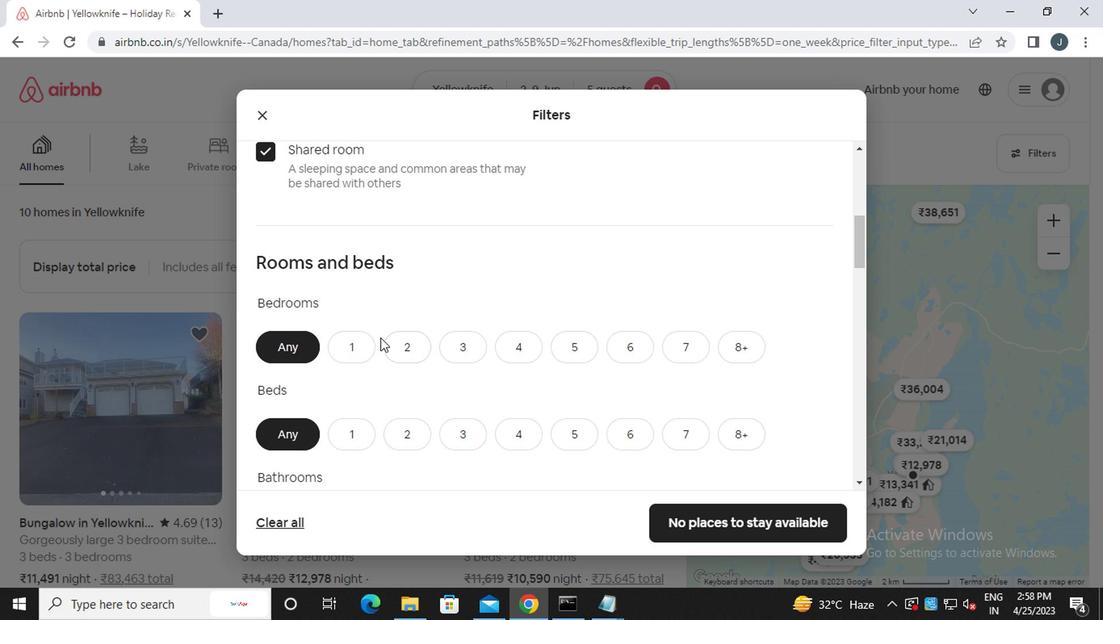 
Action: Mouse moved to (406, 269)
Screenshot: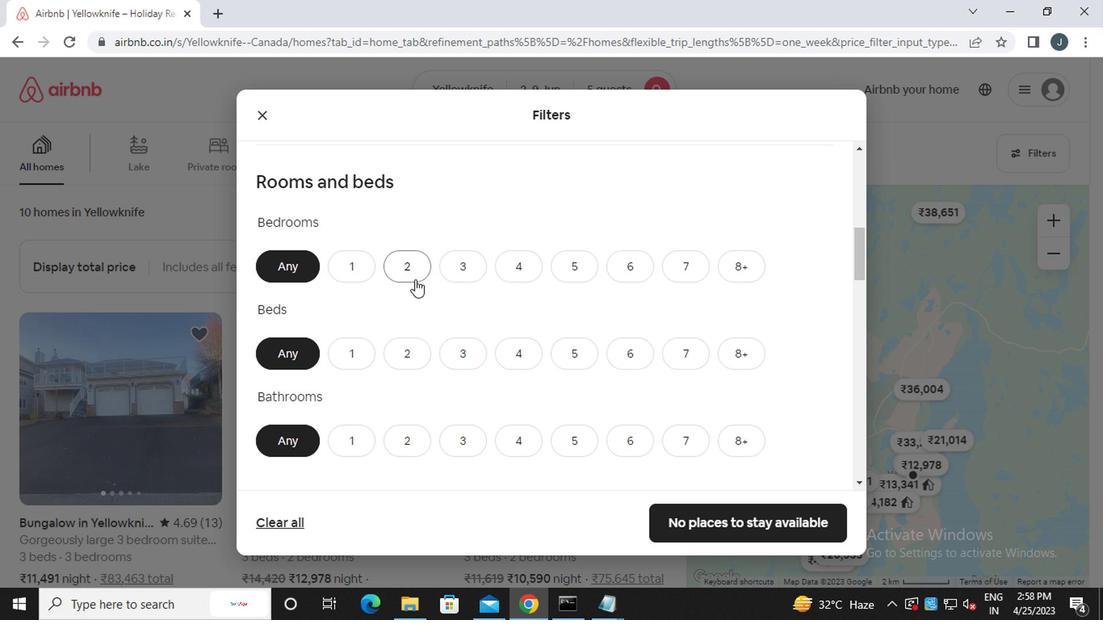 
Action: Mouse pressed left at (406, 269)
Screenshot: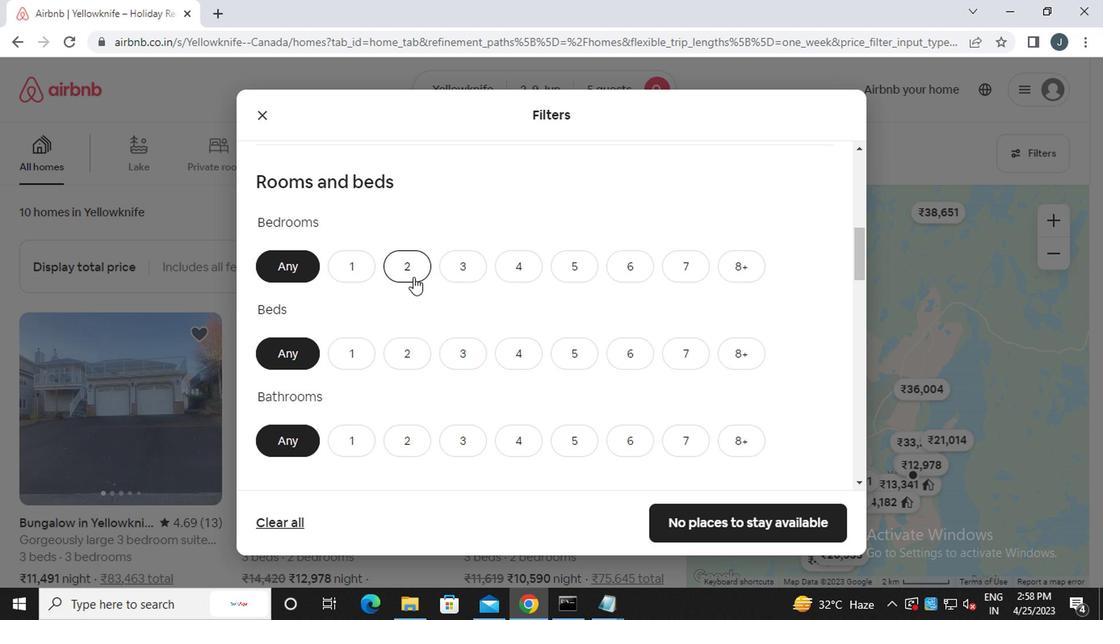 
Action: Mouse moved to (569, 351)
Screenshot: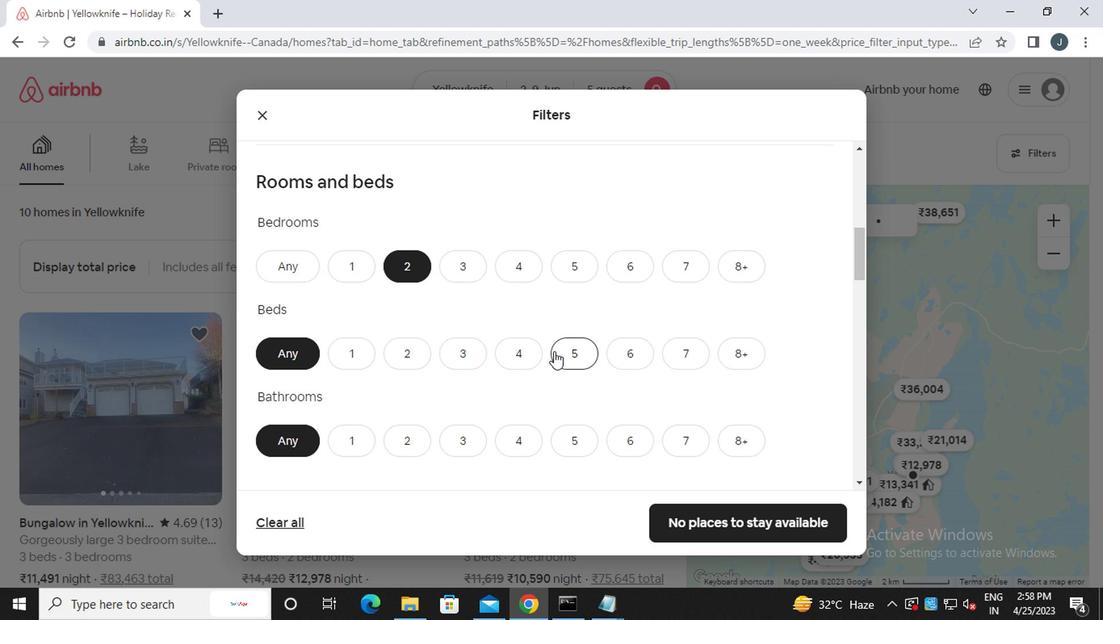 
Action: Mouse pressed left at (569, 351)
Screenshot: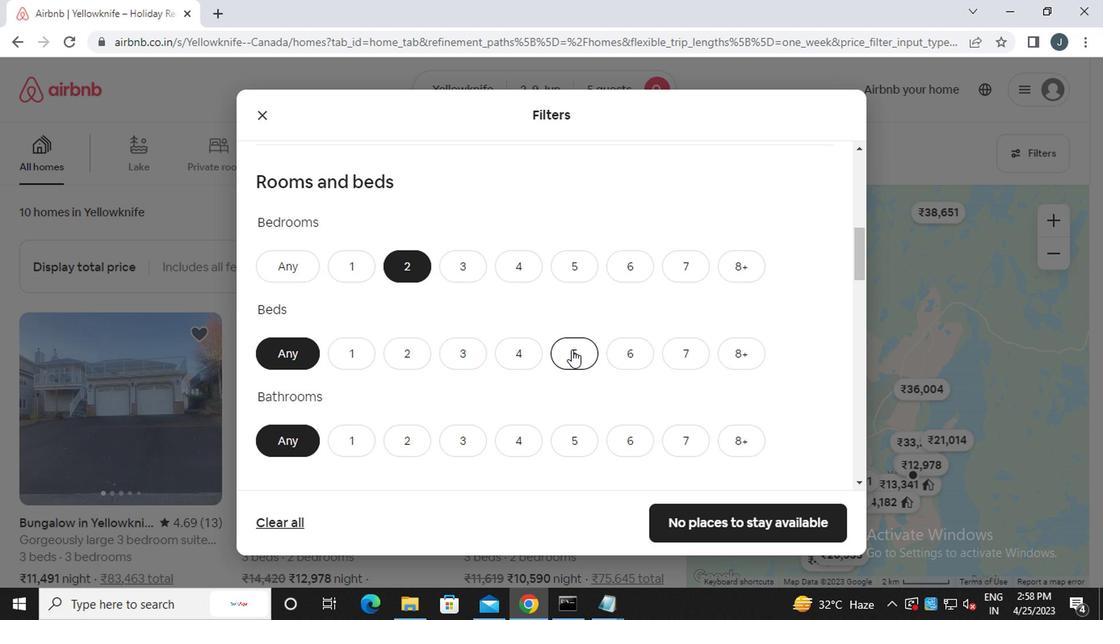 
Action: Mouse moved to (416, 442)
Screenshot: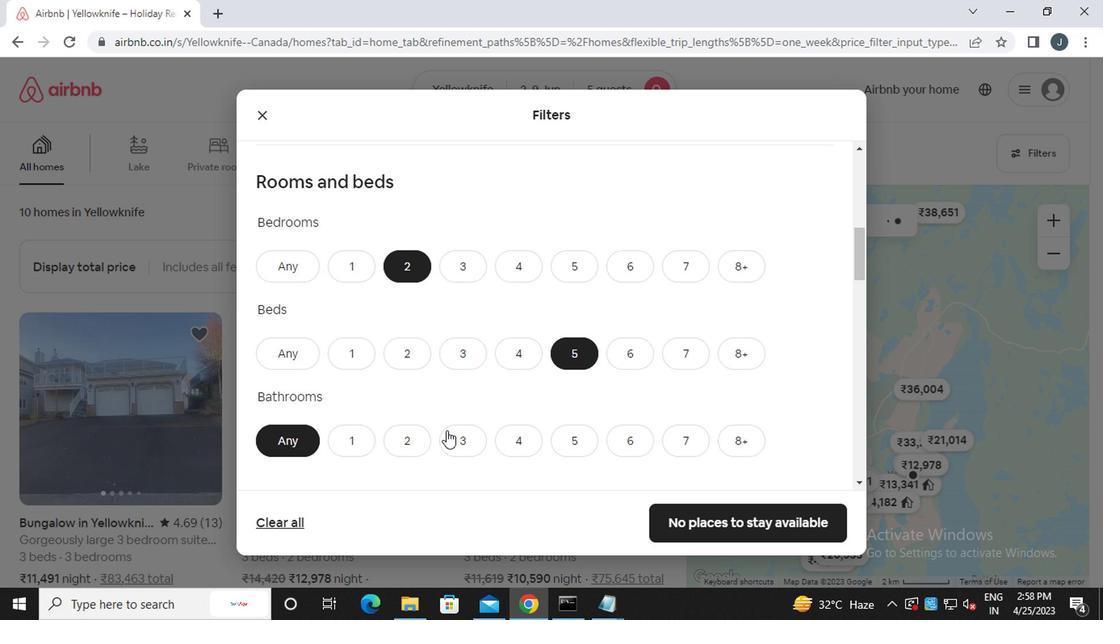 
Action: Mouse pressed left at (416, 442)
Screenshot: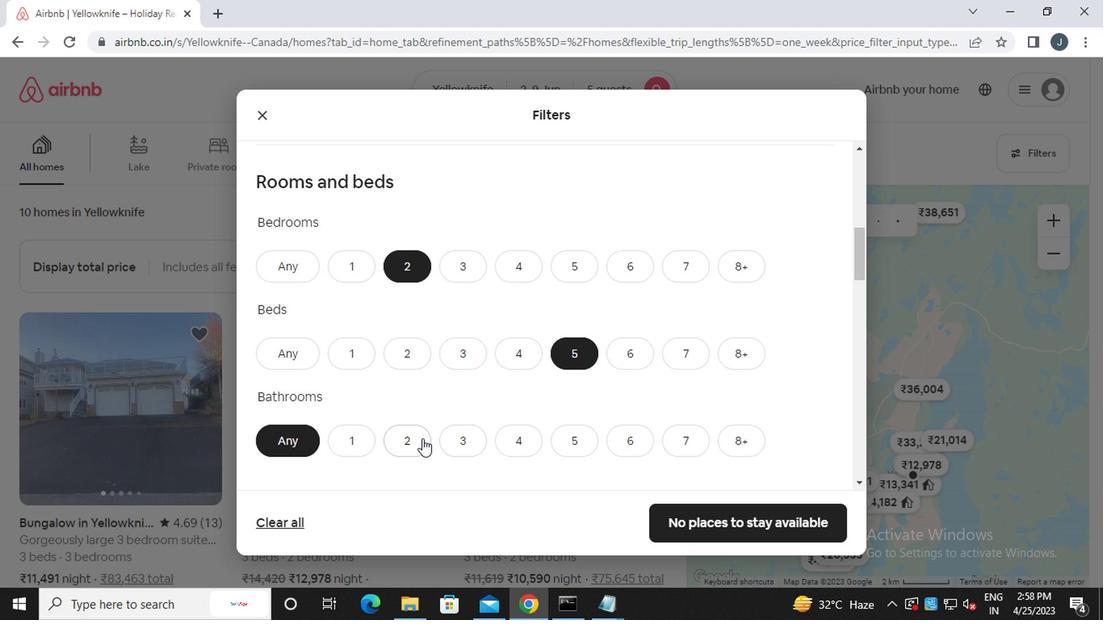 
Action: Mouse moved to (397, 429)
Screenshot: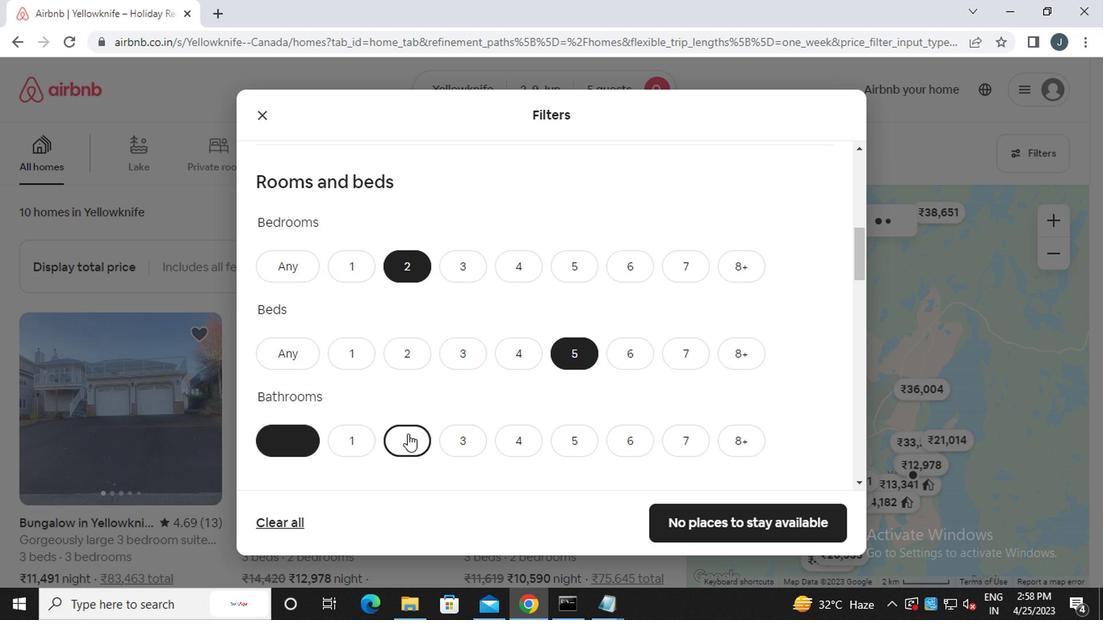 
Action: Mouse scrolled (397, 428) with delta (0, -1)
Screenshot: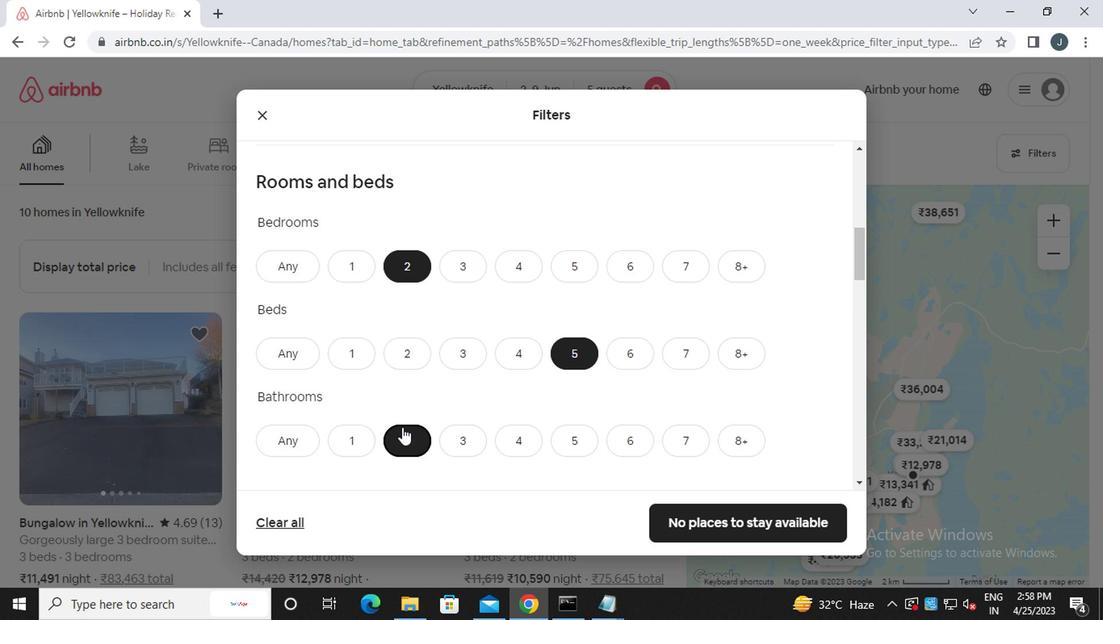 
Action: Mouse scrolled (397, 428) with delta (0, -1)
Screenshot: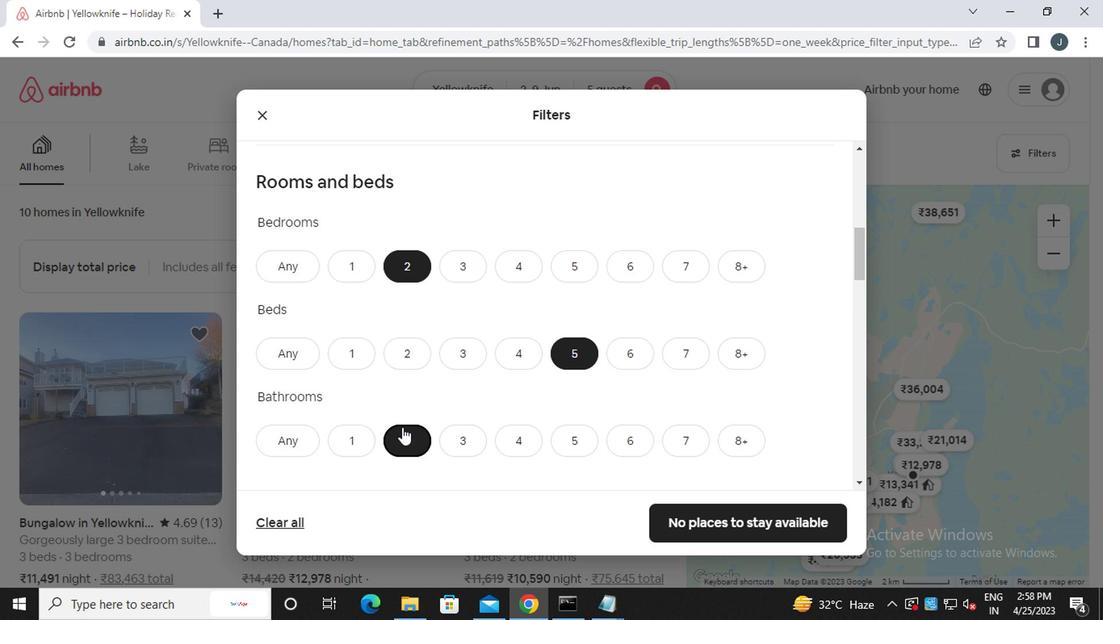 
Action: Mouse scrolled (397, 428) with delta (0, -1)
Screenshot: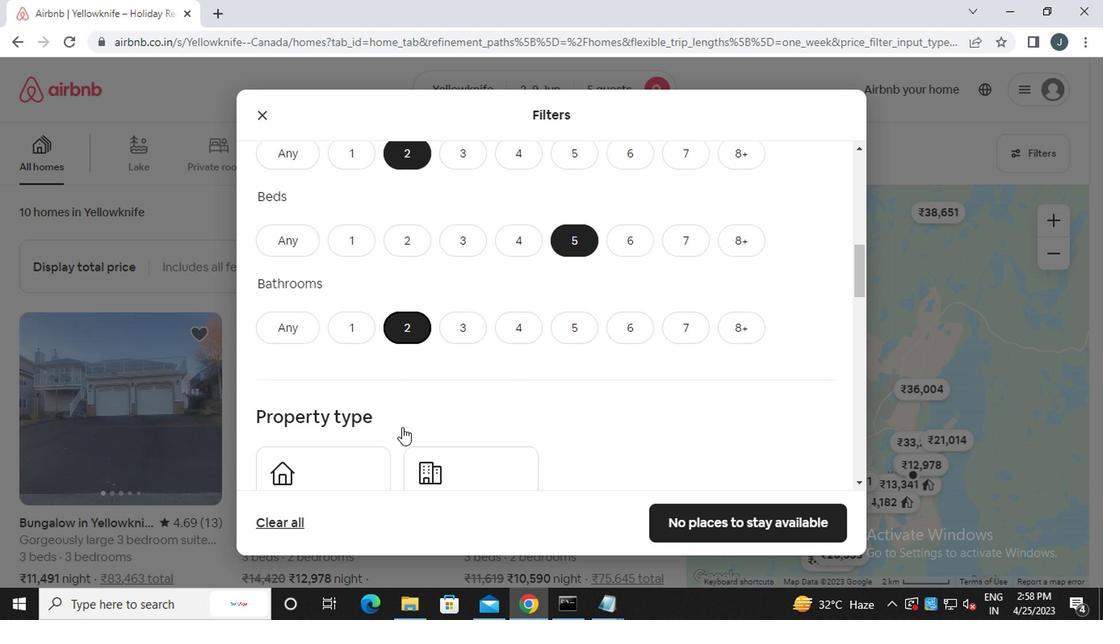 
Action: Mouse scrolled (397, 428) with delta (0, -1)
Screenshot: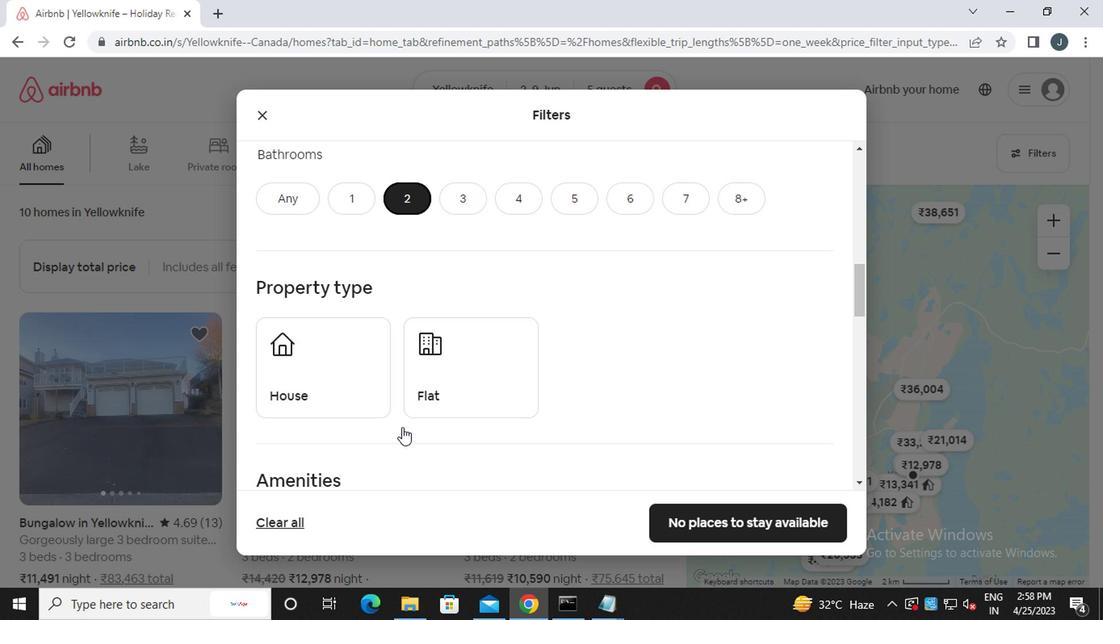 
Action: Mouse moved to (309, 307)
Screenshot: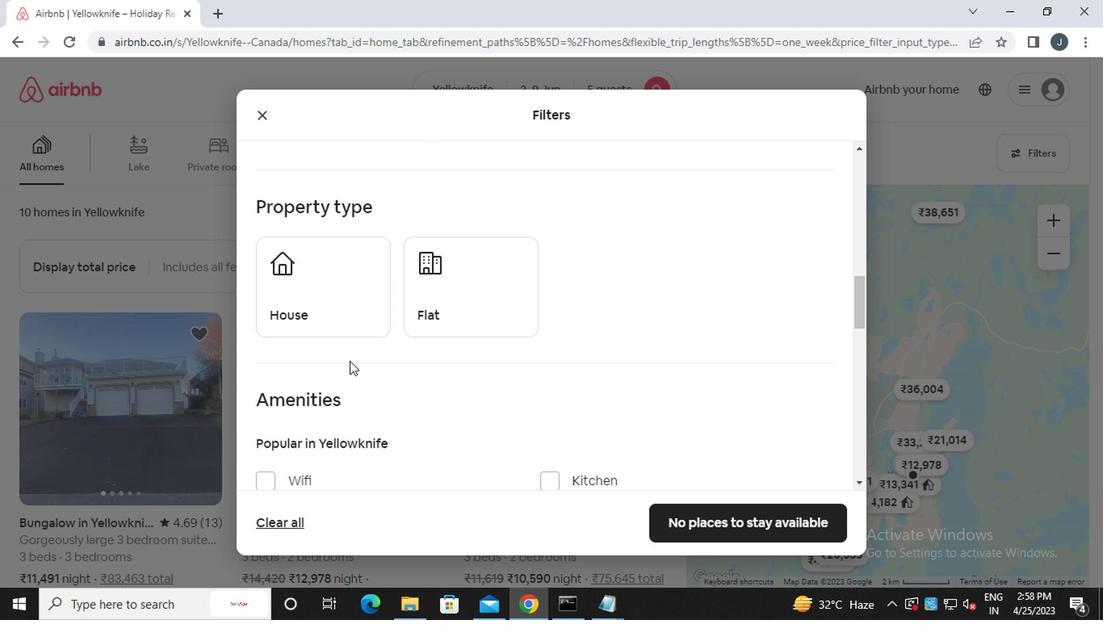 
Action: Mouse pressed left at (309, 307)
Screenshot: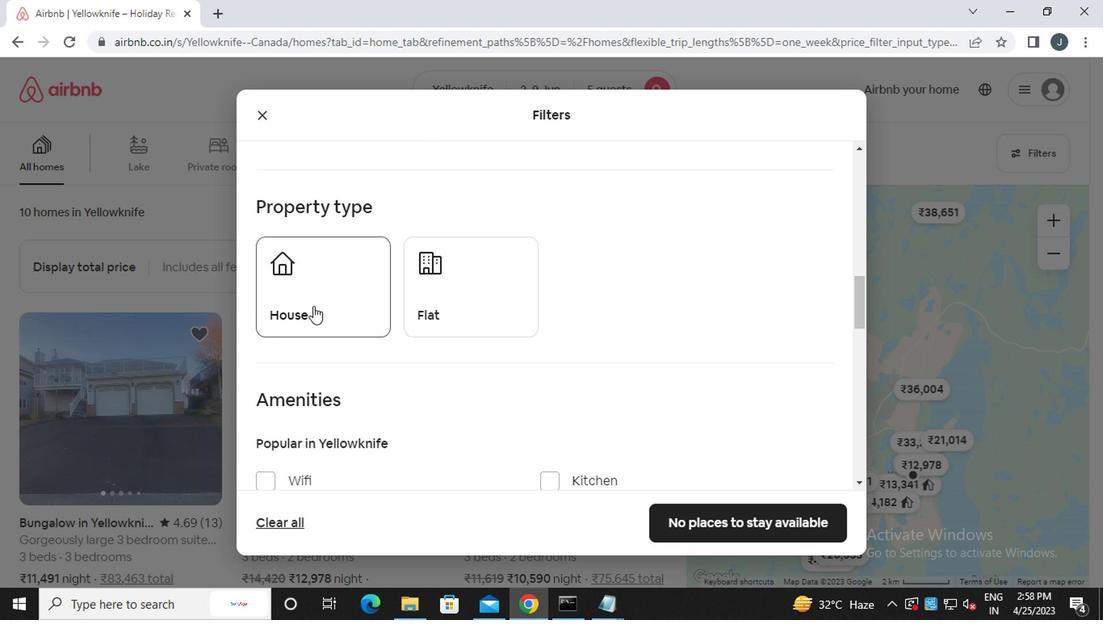 
Action: Mouse moved to (433, 305)
Screenshot: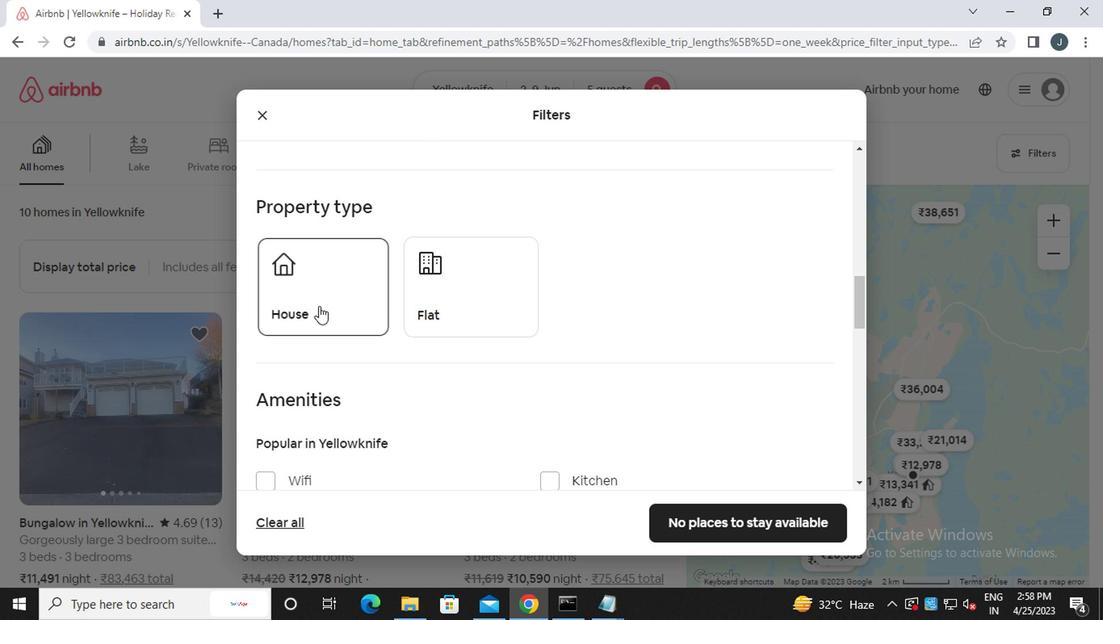 
Action: Mouse pressed left at (433, 305)
Screenshot: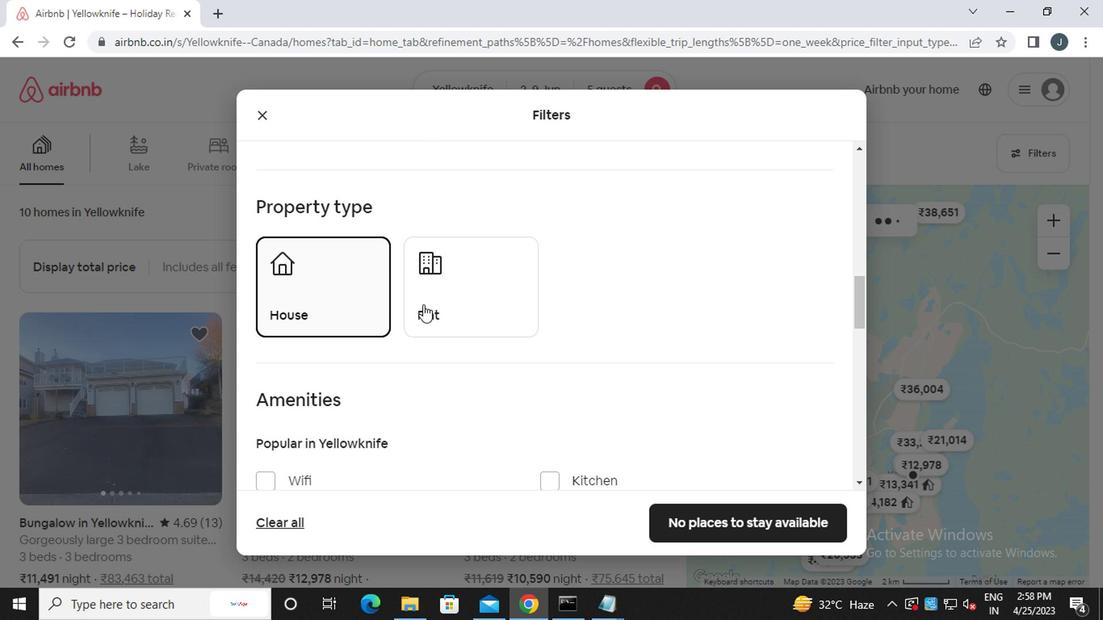 
Action: Mouse moved to (432, 321)
Screenshot: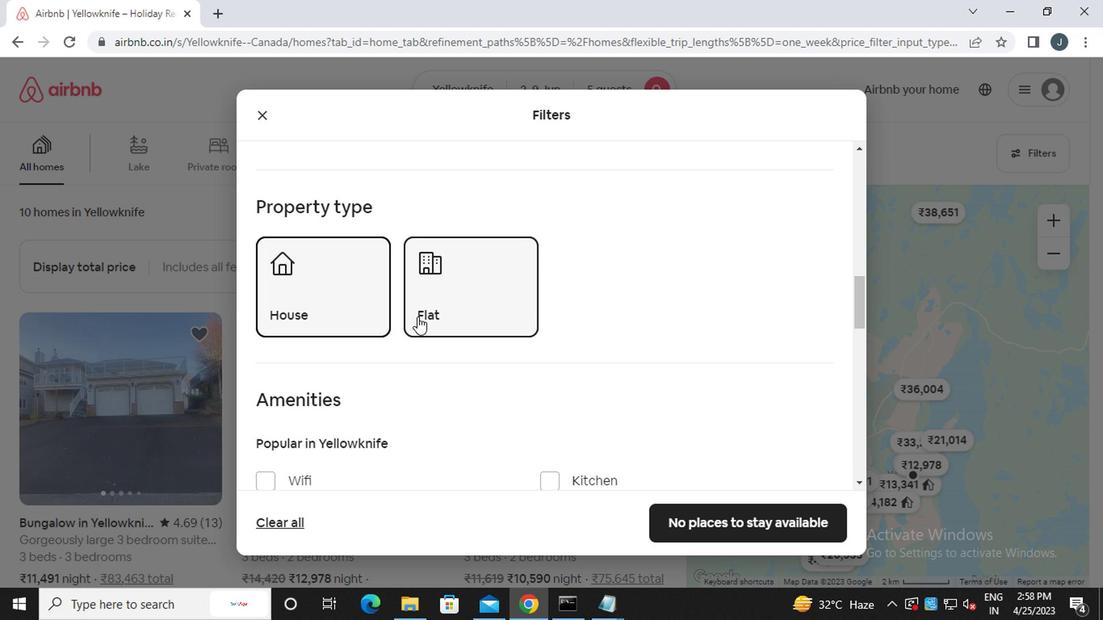 
Action: Mouse scrolled (432, 321) with delta (0, 0)
Screenshot: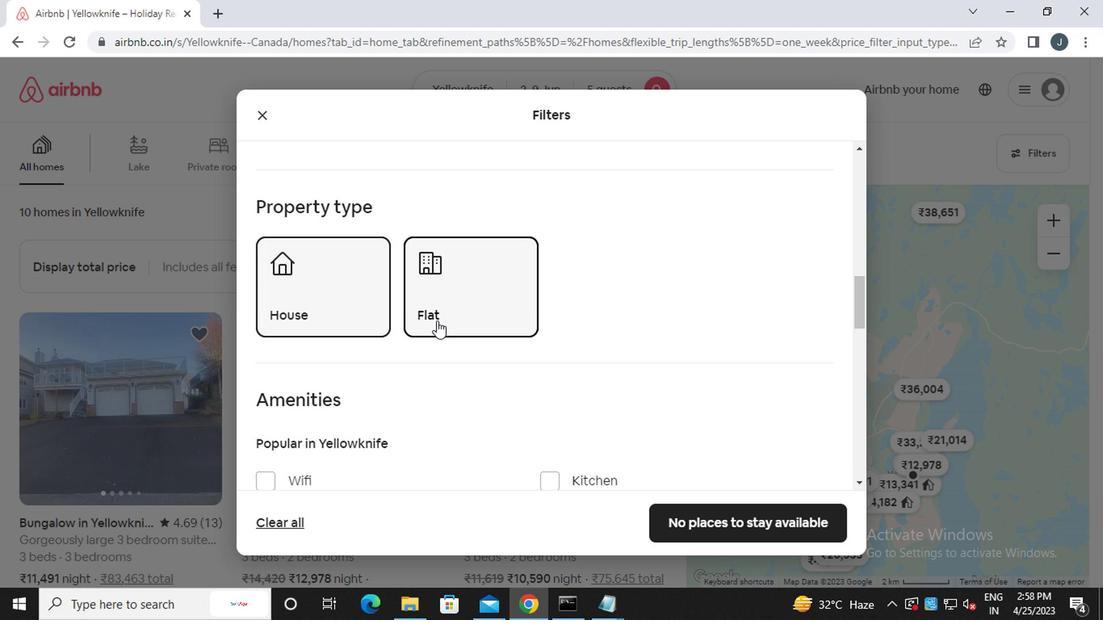 
Action: Mouse scrolled (432, 321) with delta (0, 0)
Screenshot: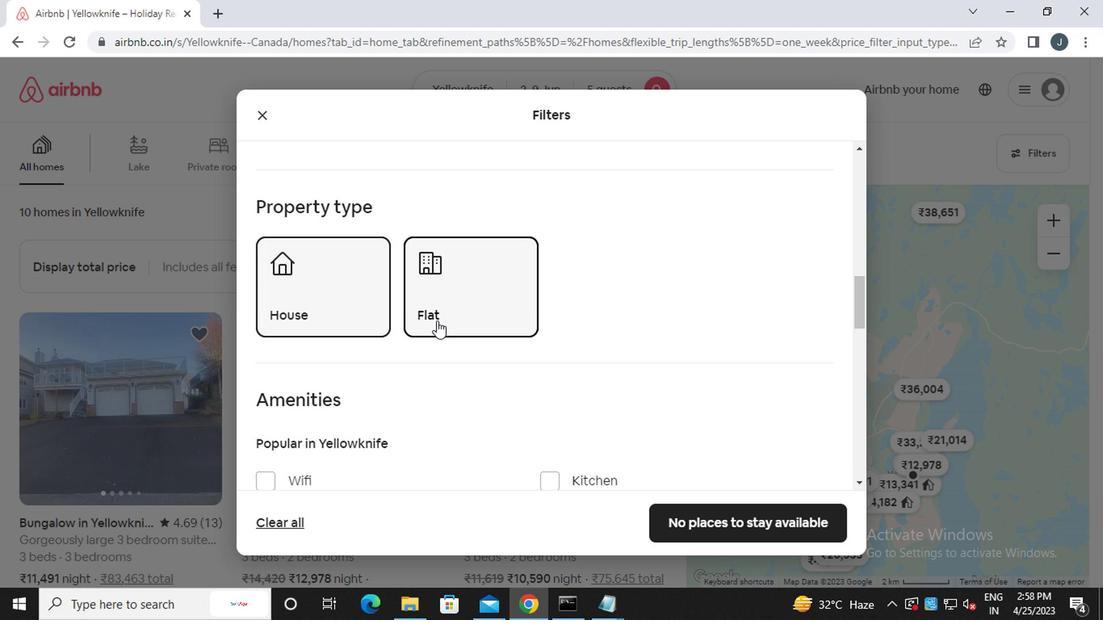 
Action: Mouse moved to (433, 327)
Screenshot: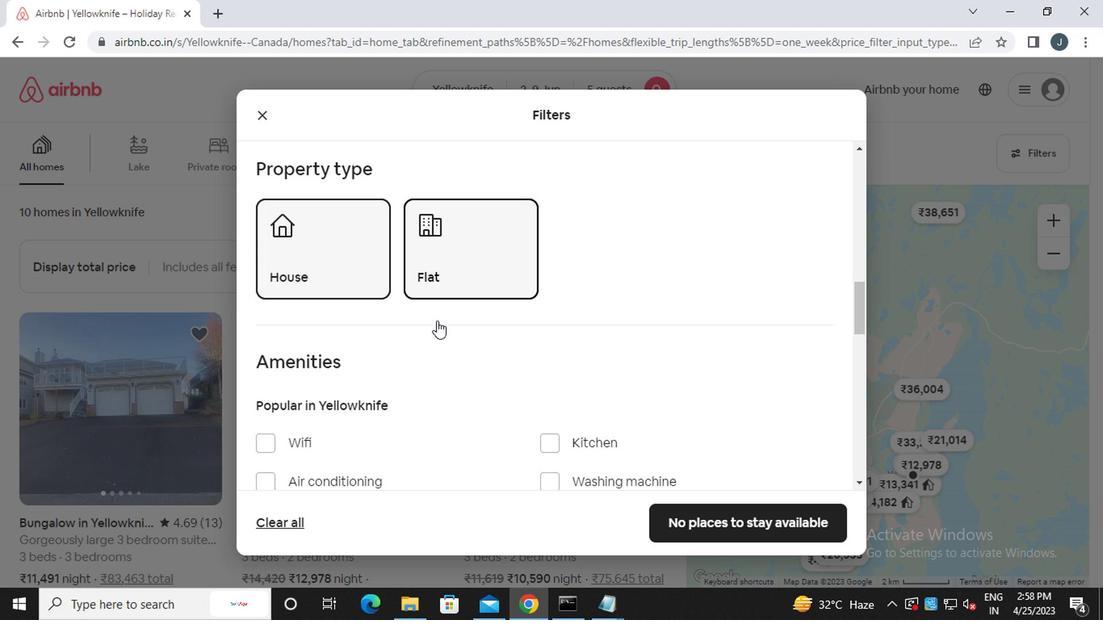 
Action: Mouse scrolled (433, 327) with delta (0, 0)
Screenshot: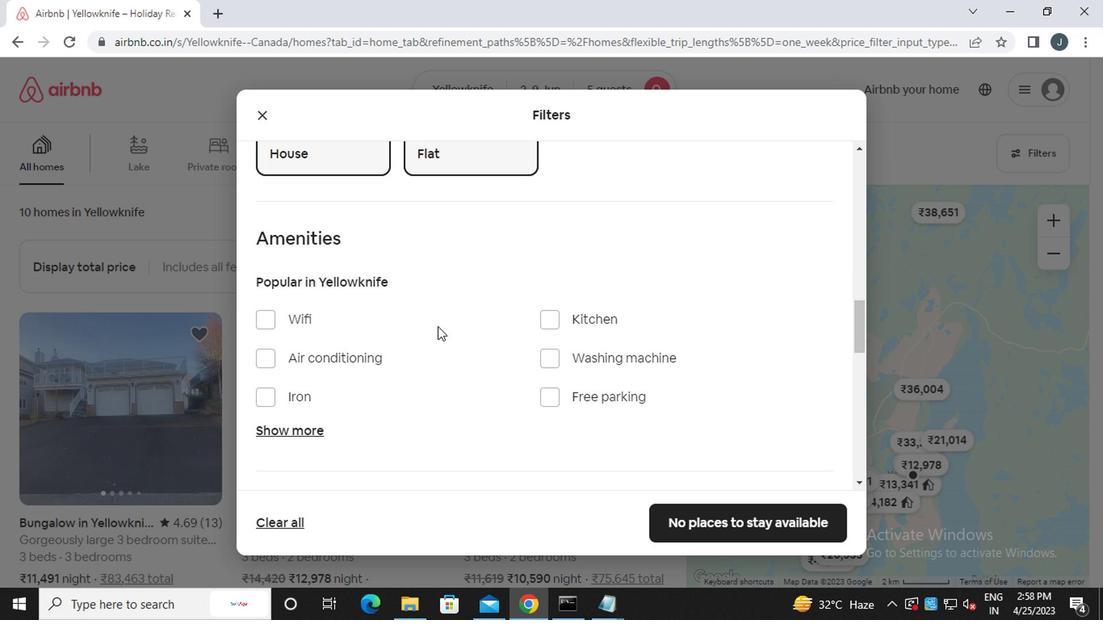 
Action: Mouse scrolled (433, 327) with delta (0, 0)
Screenshot: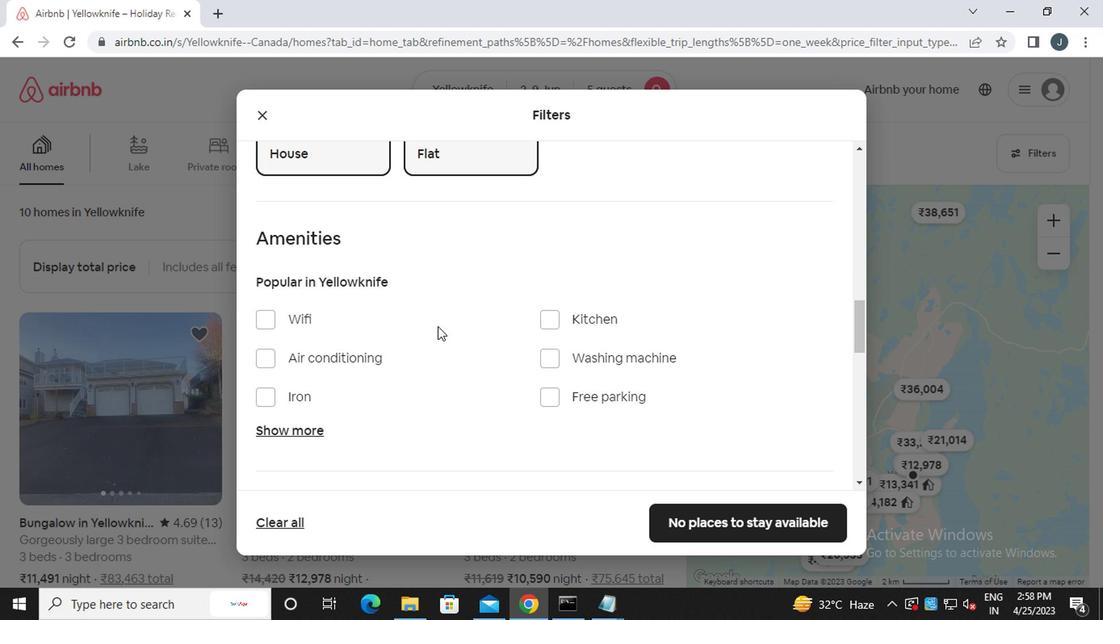 
Action: Mouse scrolled (433, 327) with delta (0, 0)
Screenshot: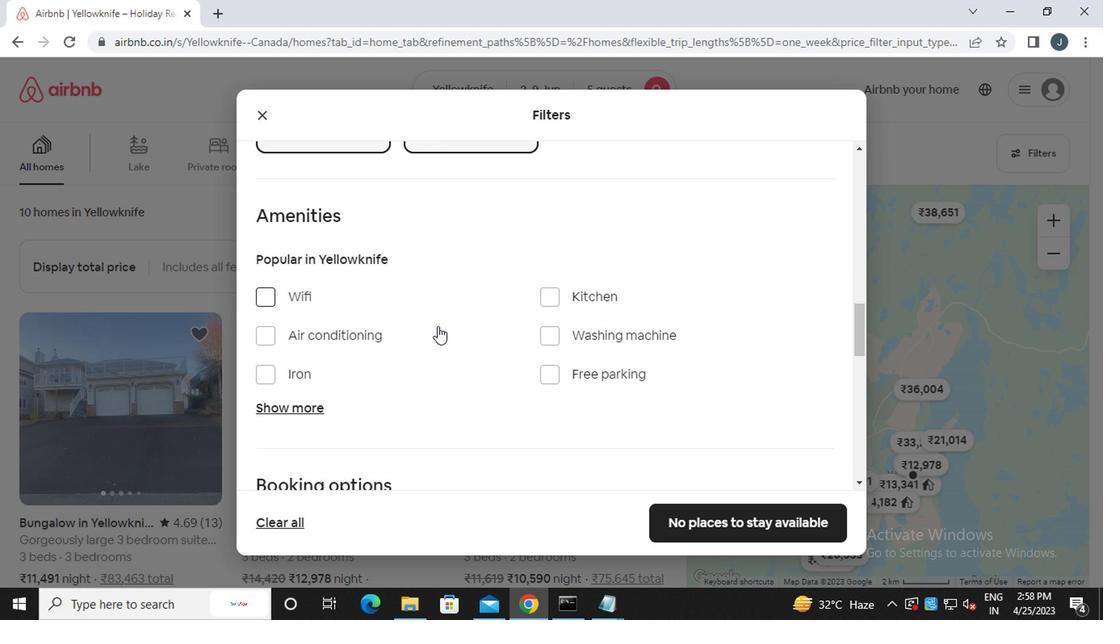 
Action: Mouse moved to (796, 380)
Screenshot: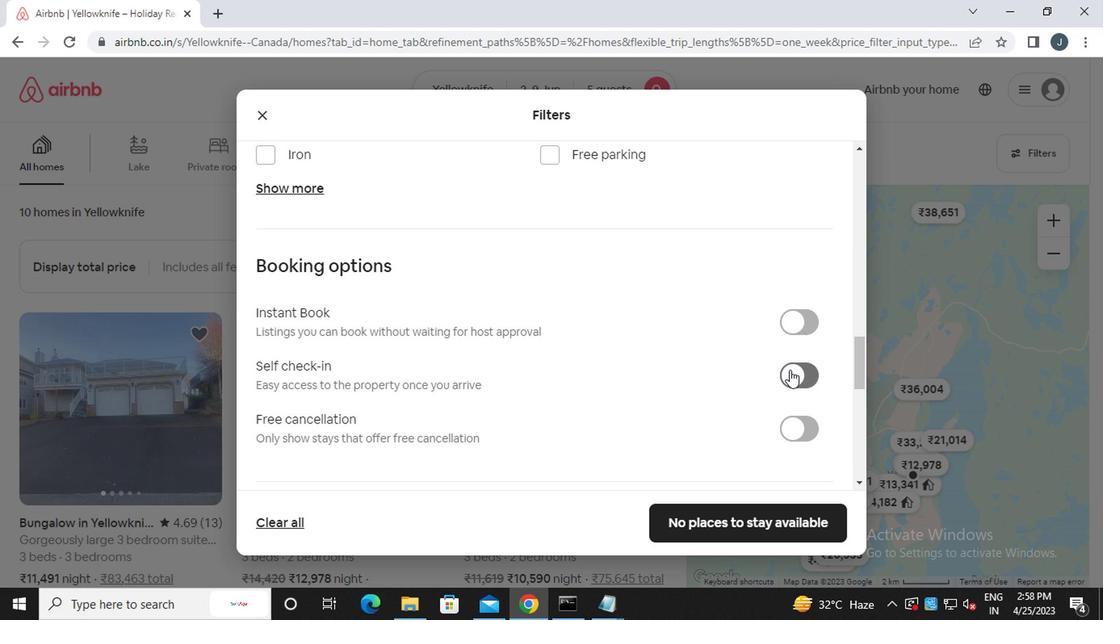 
Action: Mouse pressed left at (796, 380)
Screenshot: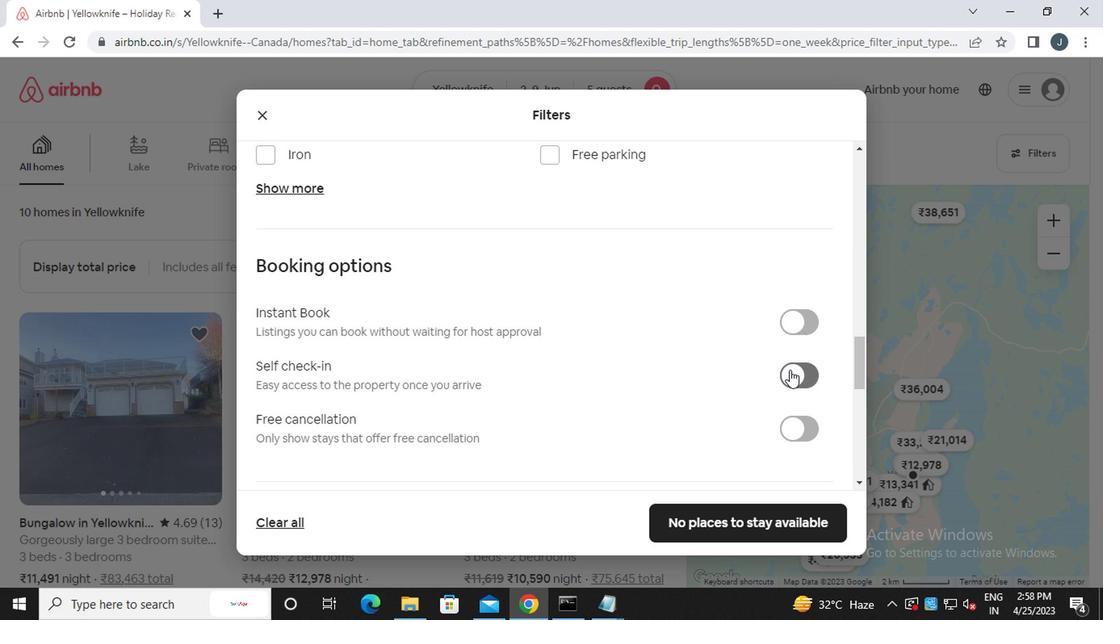 
Action: Mouse moved to (587, 387)
Screenshot: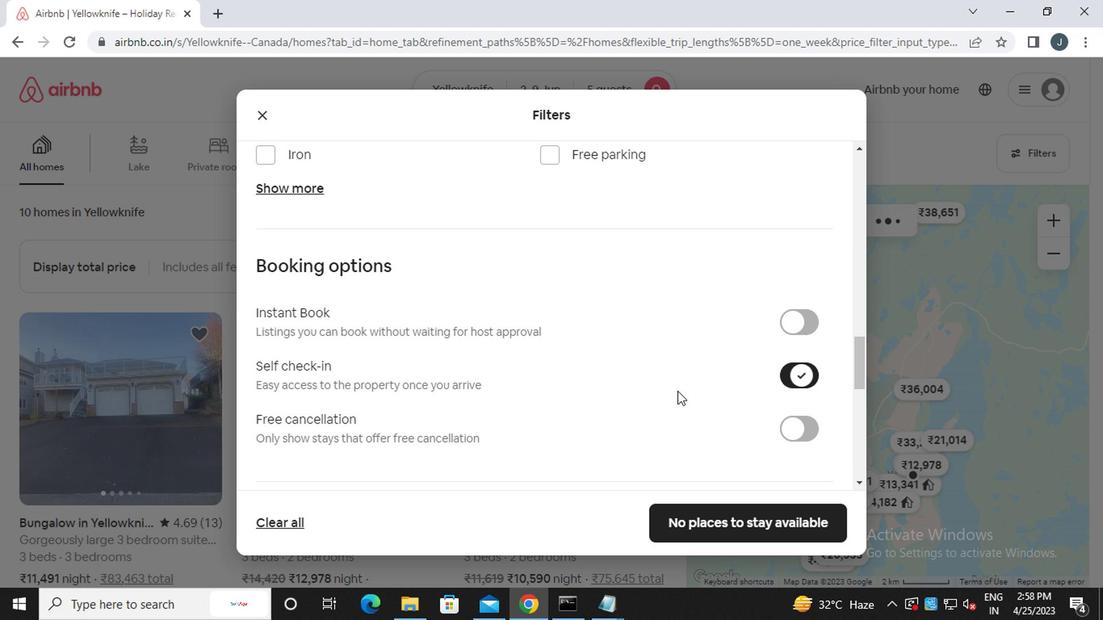 
Action: Mouse scrolled (587, 387) with delta (0, 0)
Screenshot: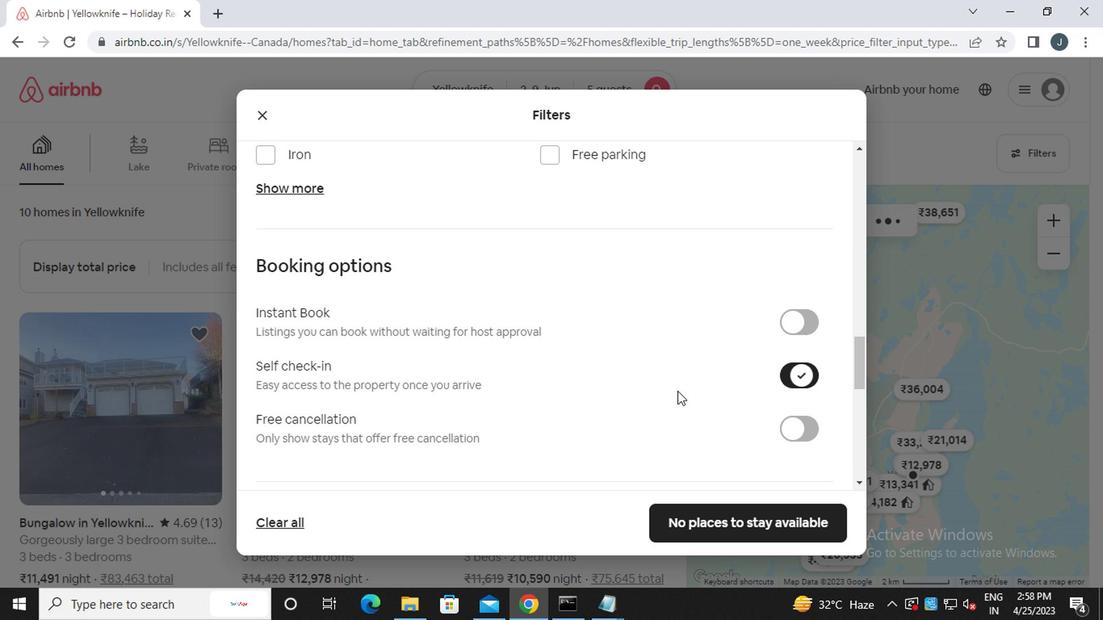 
Action: Mouse scrolled (587, 387) with delta (0, 0)
Screenshot: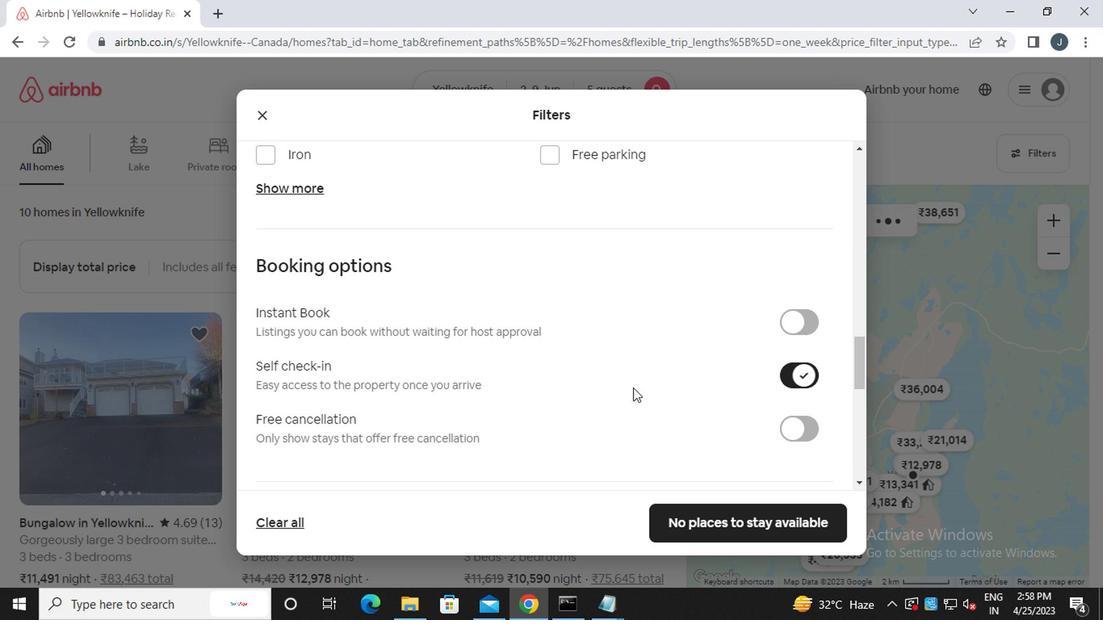 
Action: Mouse scrolled (587, 387) with delta (0, 0)
Screenshot: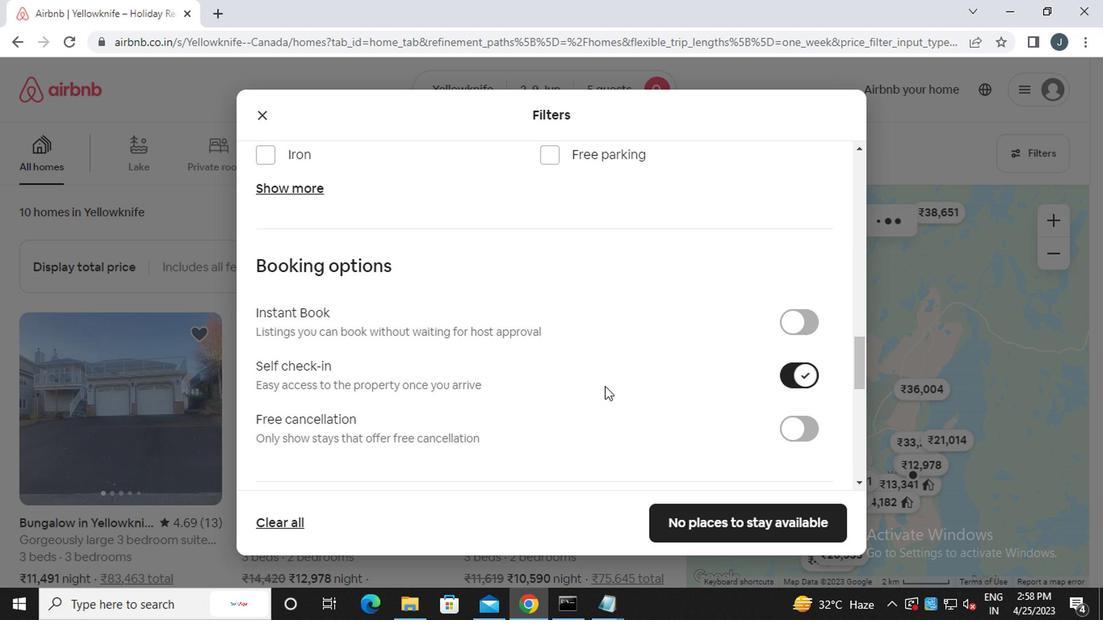 
Action: Mouse scrolled (587, 387) with delta (0, 0)
Screenshot: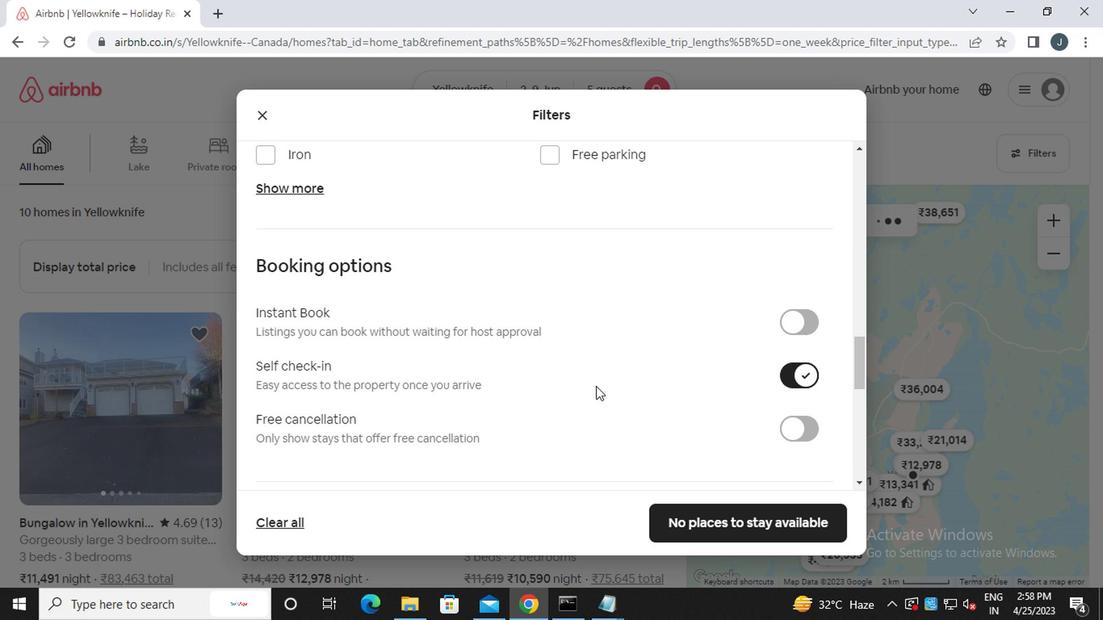 
Action: Mouse scrolled (587, 387) with delta (0, 0)
Screenshot: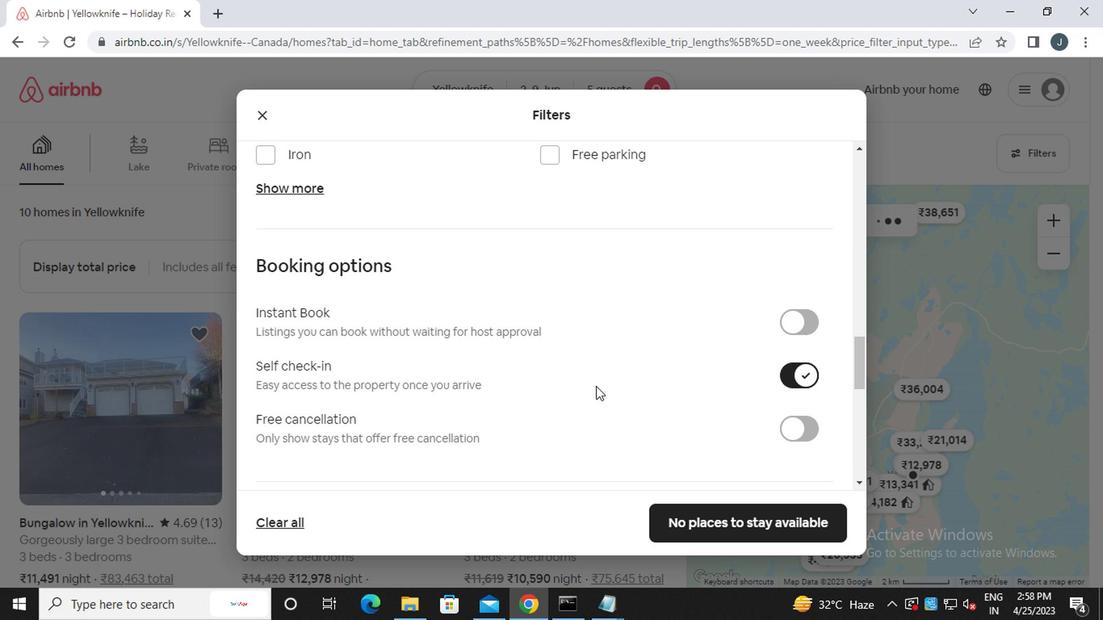 
Action: Mouse scrolled (587, 387) with delta (0, 0)
Screenshot: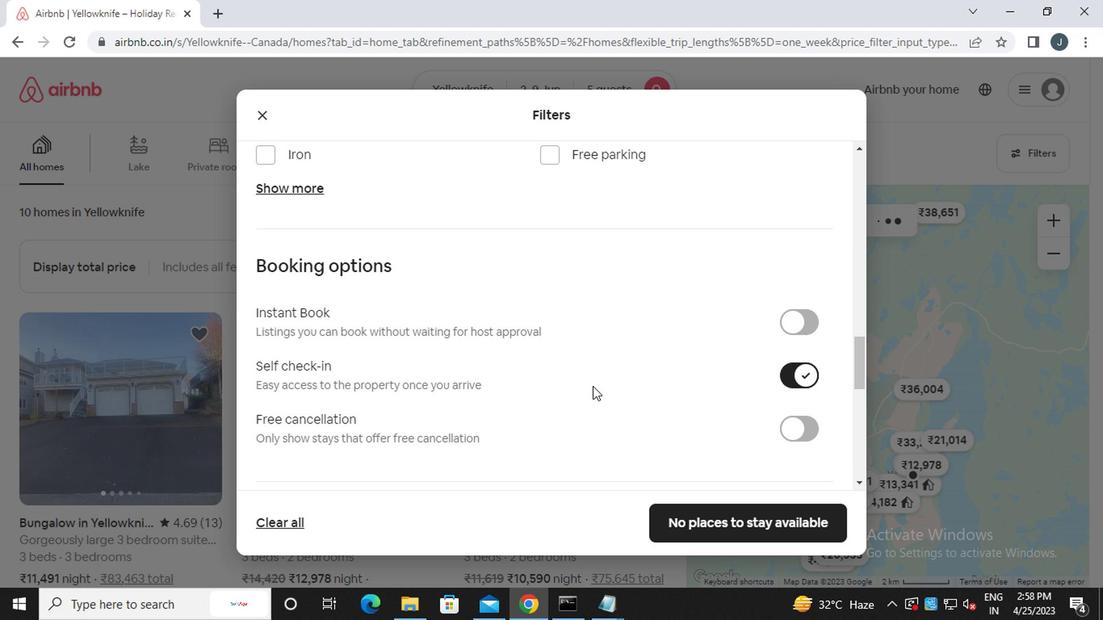 
Action: Mouse scrolled (587, 387) with delta (0, 0)
Screenshot: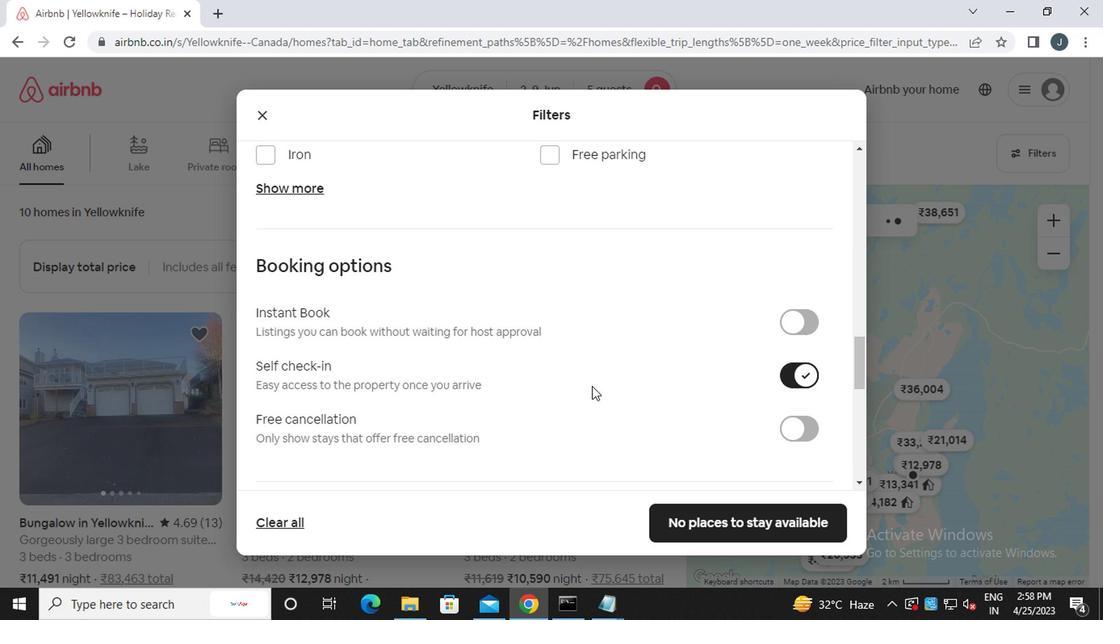 
Action: Mouse scrolled (587, 387) with delta (0, 0)
Screenshot: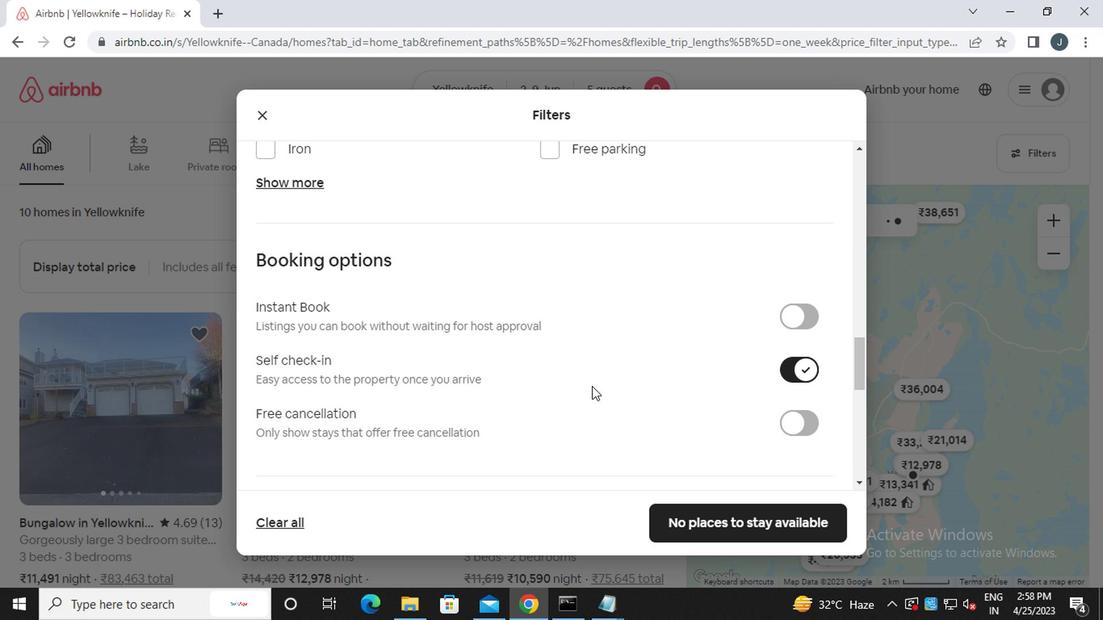 
Action: Mouse moved to (263, 411)
Screenshot: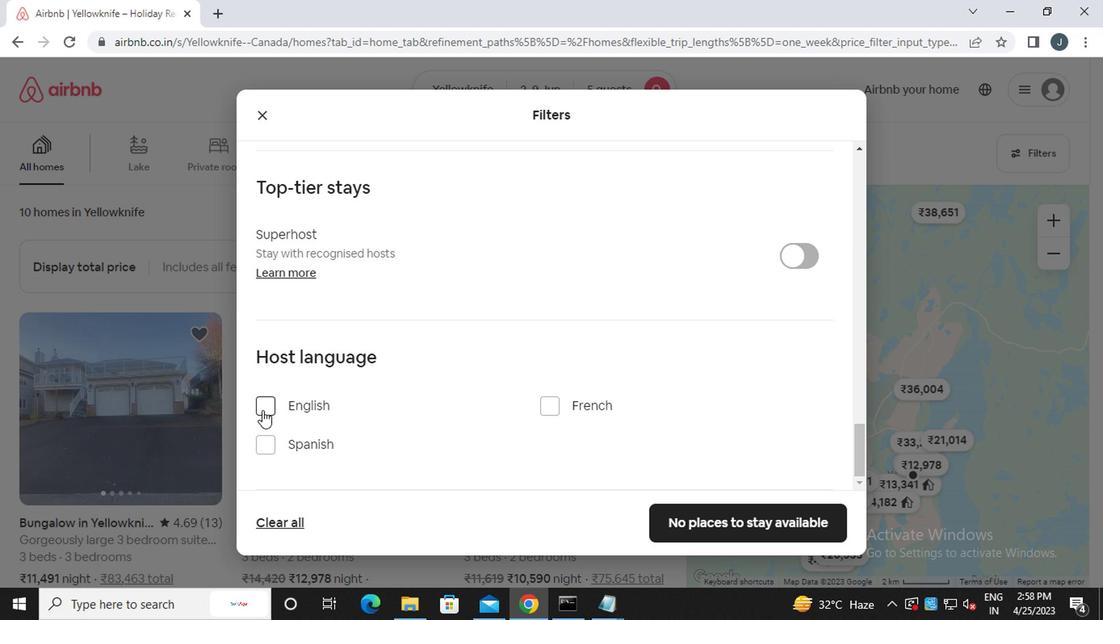 
Action: Mouse pressed left at (263, 411)
Screenshot: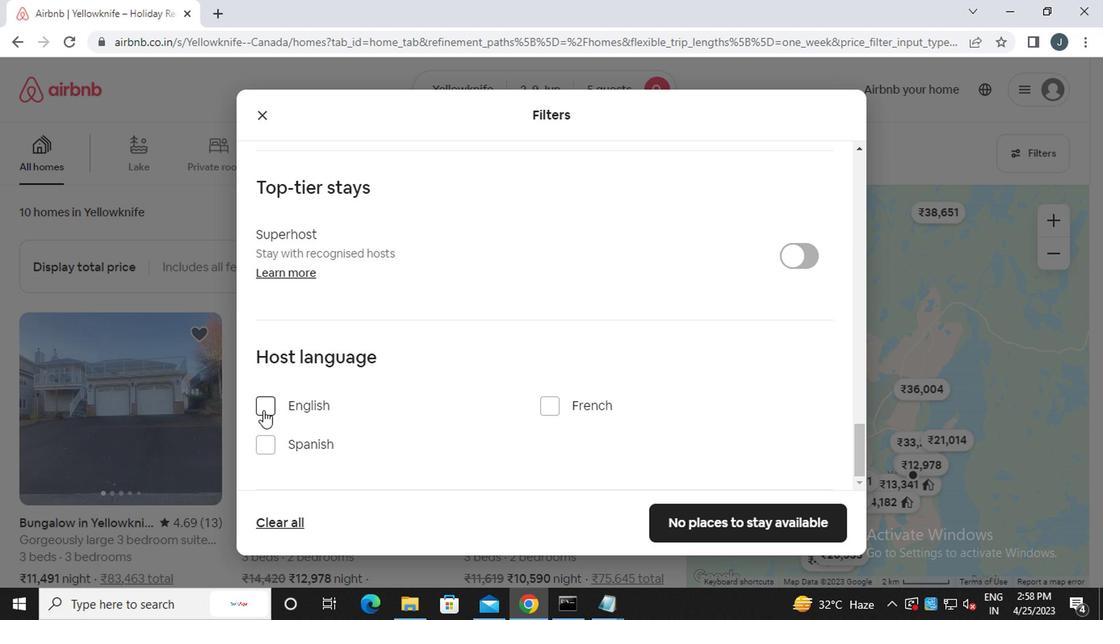 
Action: Mouse moved to (719, 525)
Screenshot: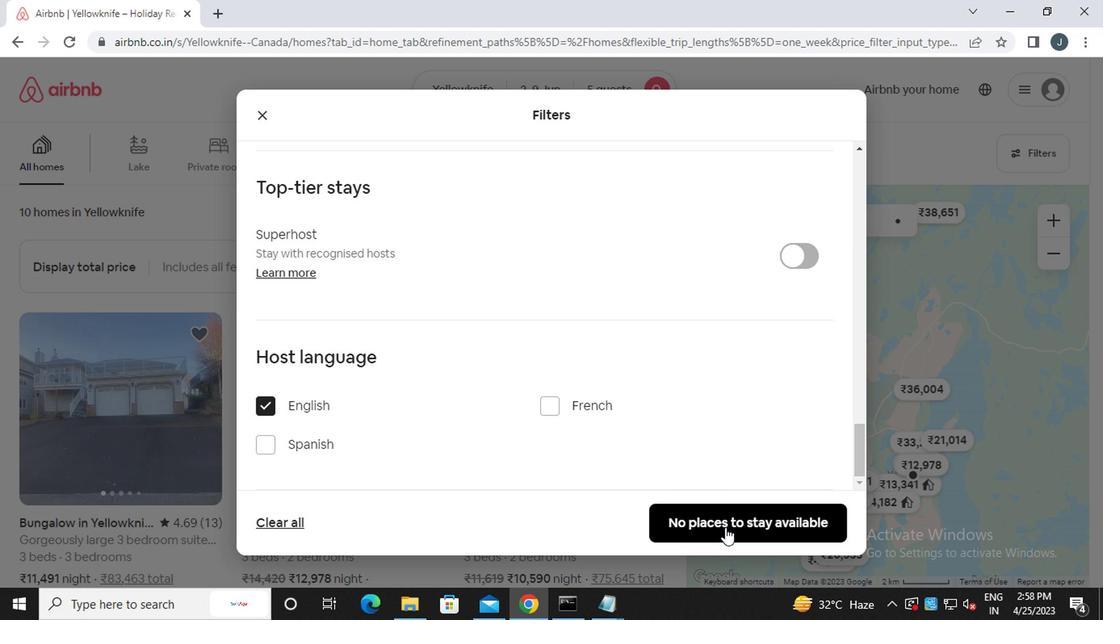 
Action: Mouse pressed left at (719, 525)
Screenshot: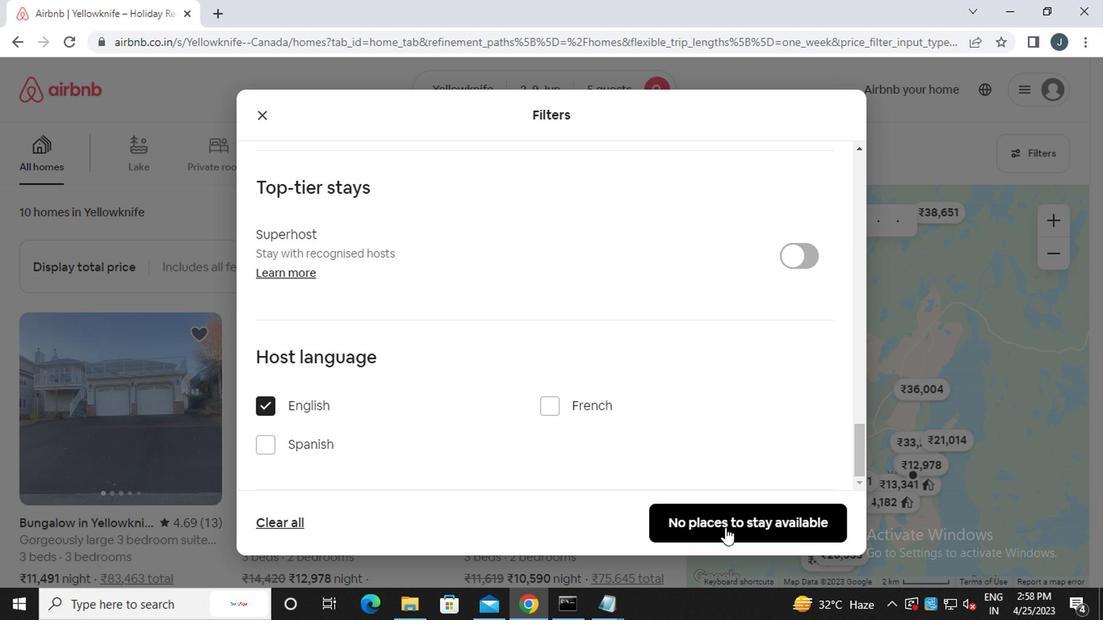 
Action: Mouse moved to (706, 510)
Screenshot: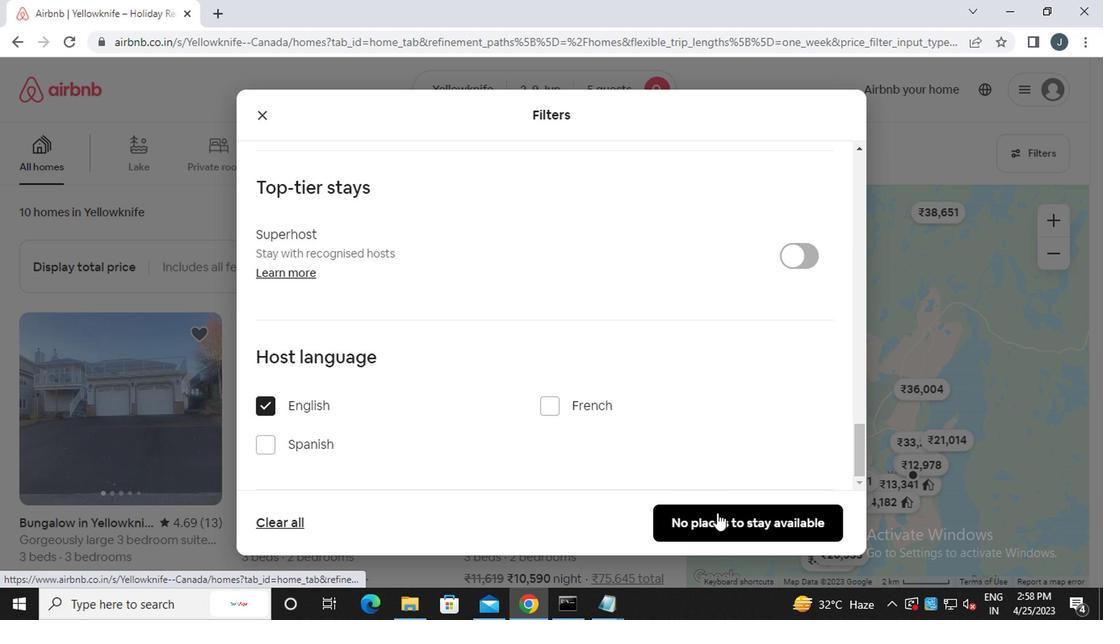 
